 Task: Open a template Informal Letter by  Plum save the file as photograph.pdf Remove the following options from template: 'your brand'. Replace Hello Fan with ' Greetings' and change the date to 26 July, 2023. Replace body of the letter with  Thank you so much for your generous gift. Your thoughtfulness and support mean the world to me. I'm truly grateful for your kindness.; apply Font Style 'Arial' and font size  14 Add name: Olivia
Action: Mouse moved to (830, 100)
Screenshot: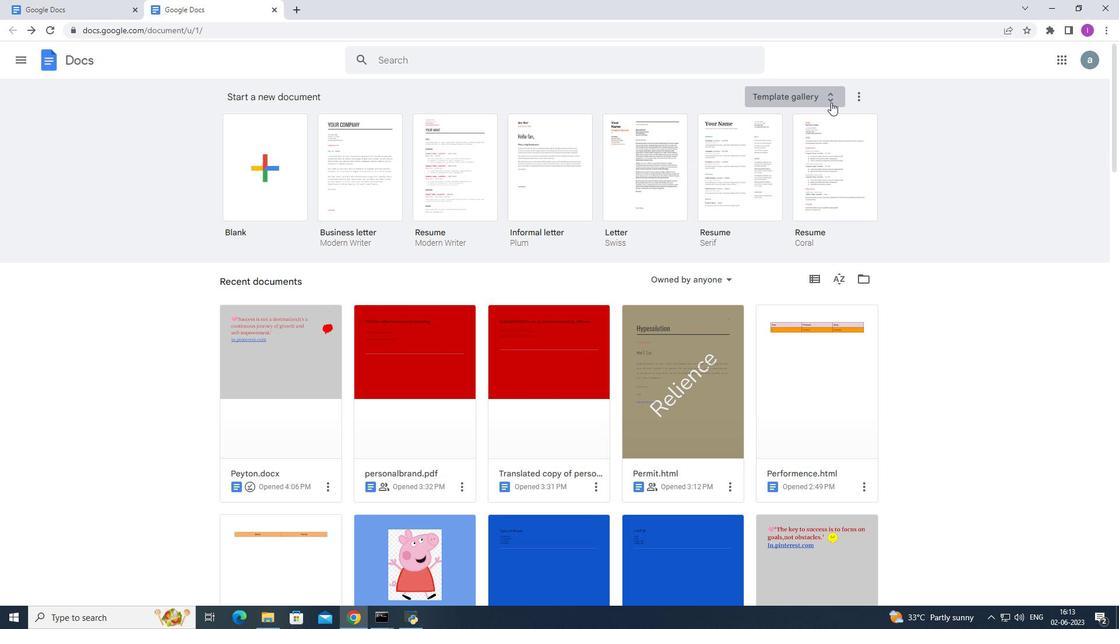 
Action: Mouse pressed left at (830, 100)
Screenshot: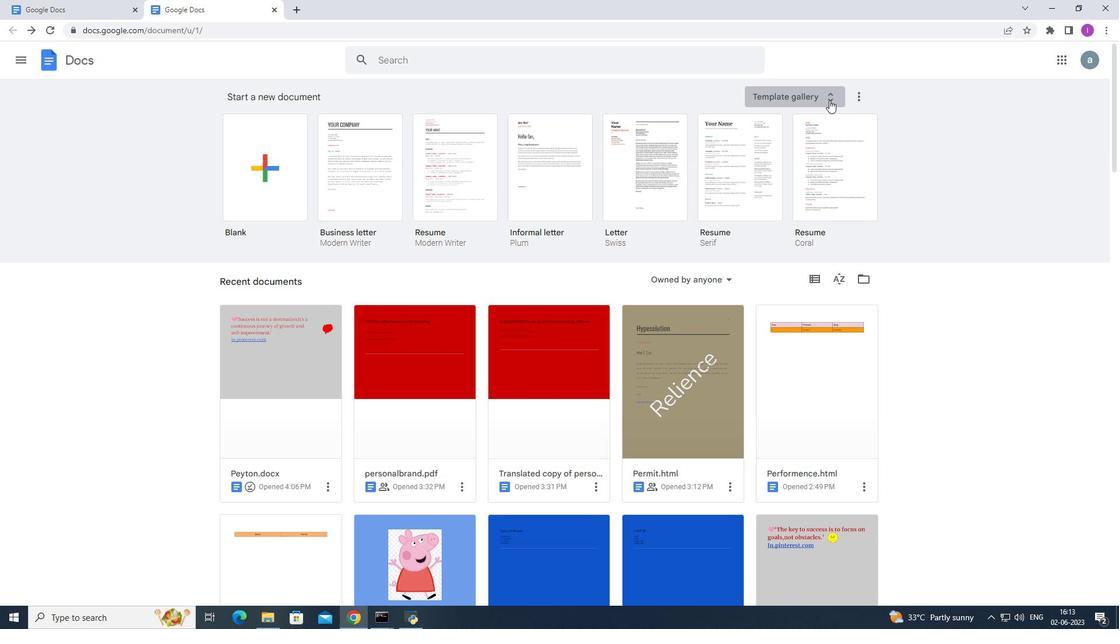 
Action: Mouse moved to (525, 240)
Screenshot: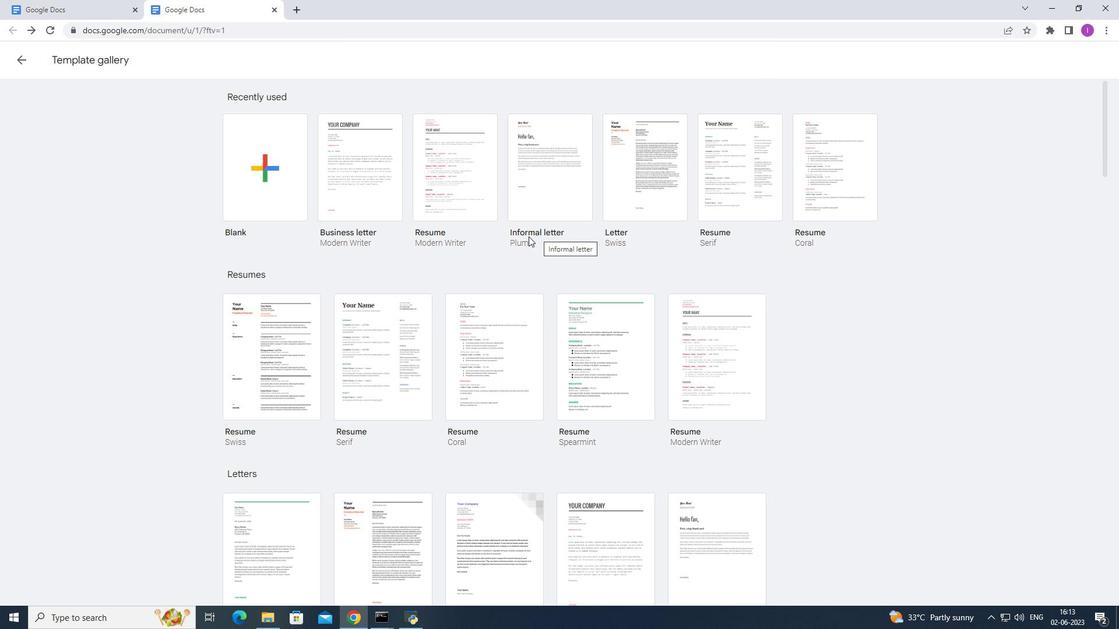 
Action: Mouse pressed left at (525, 240)
Screenshot: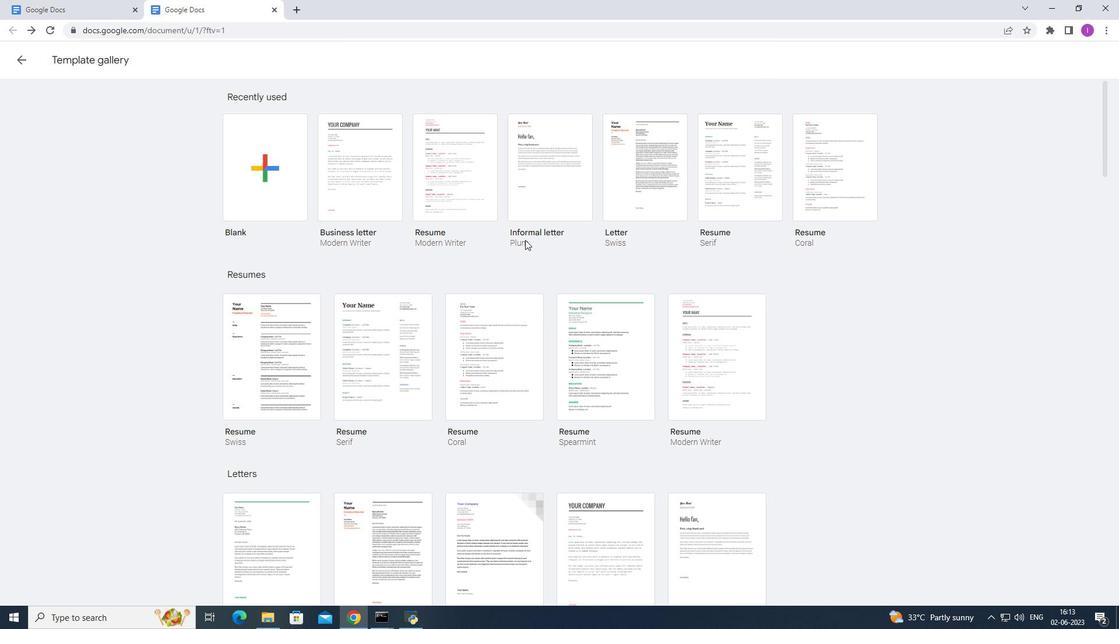 
Action: Mouse moved to (534, 210)
Screenshot: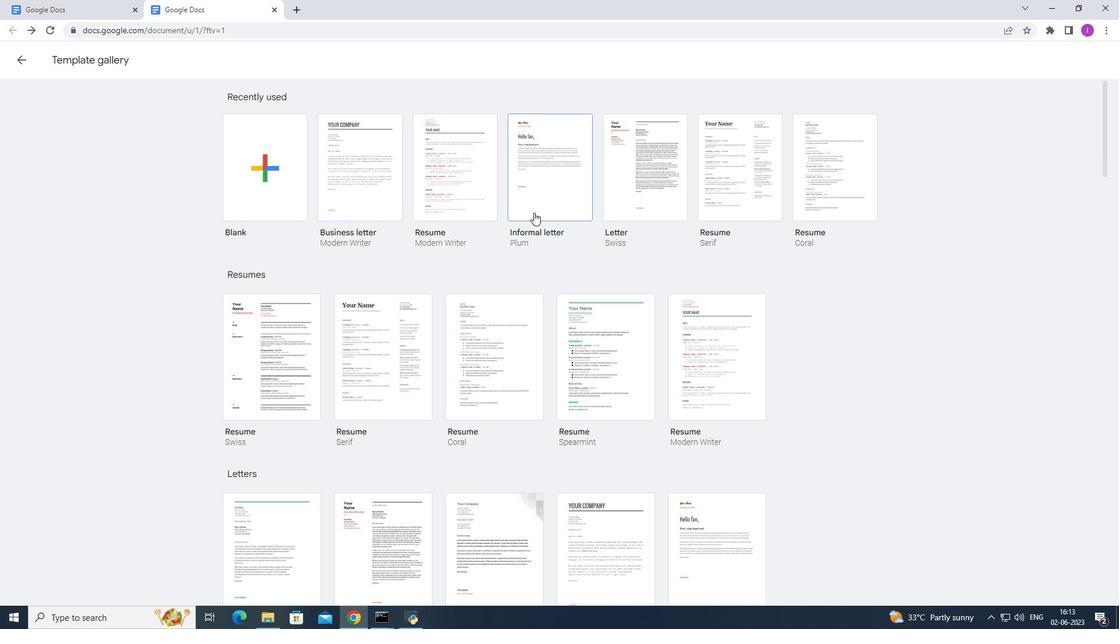 
Action: Mouse pressed left at (534, 210)
Screenshot: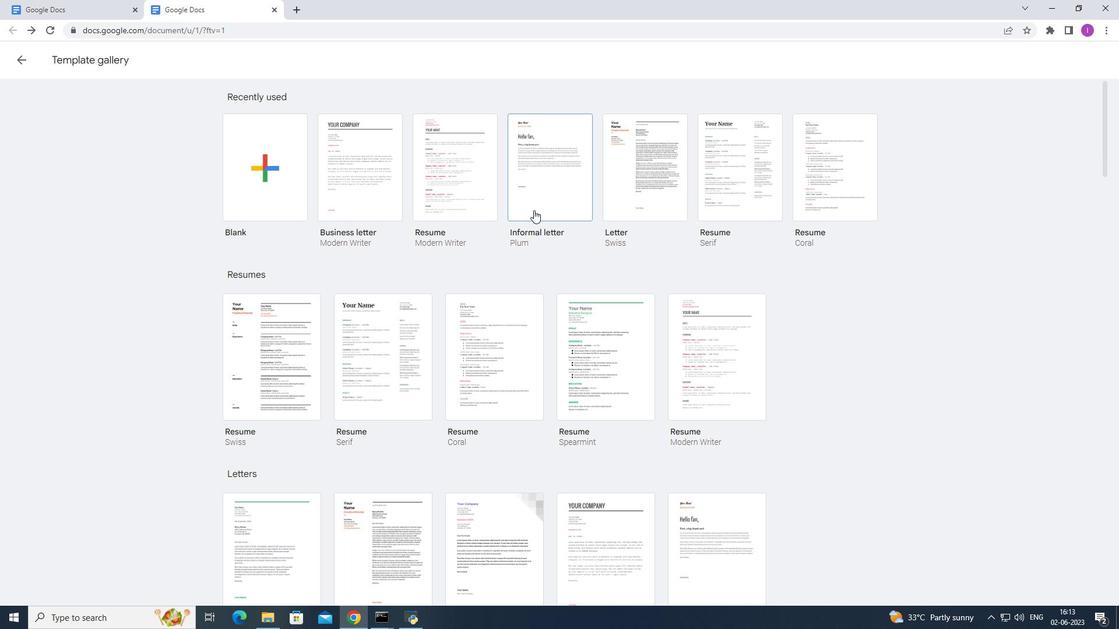 
Action: Mouse moved to (106, 54)
Screenshot: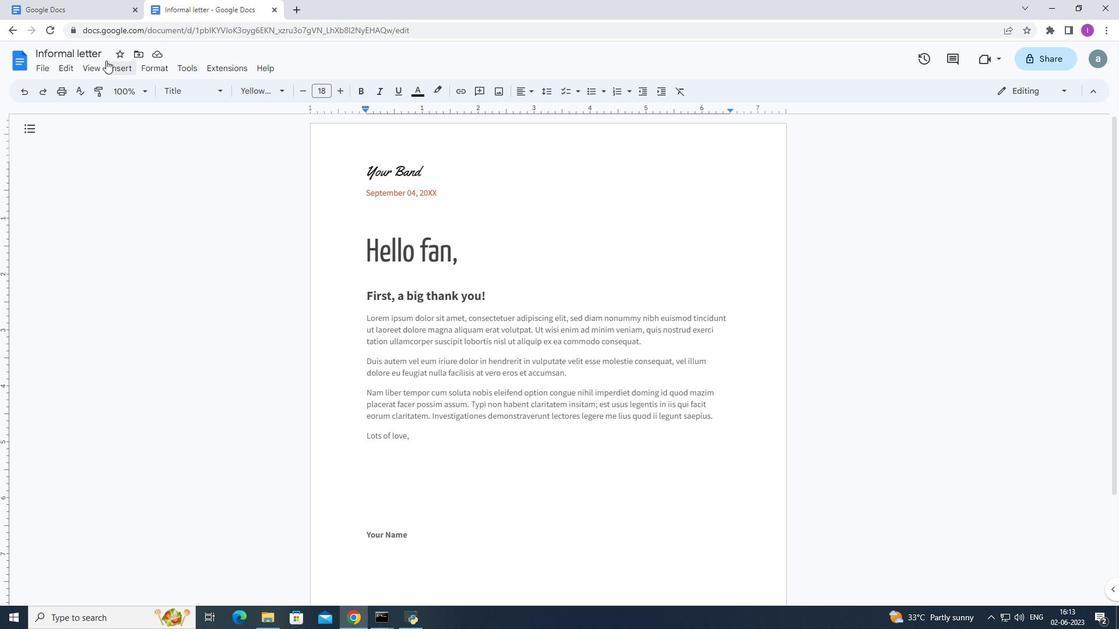 
Action: Mouse pressed left at (106, 54)
Screenshot: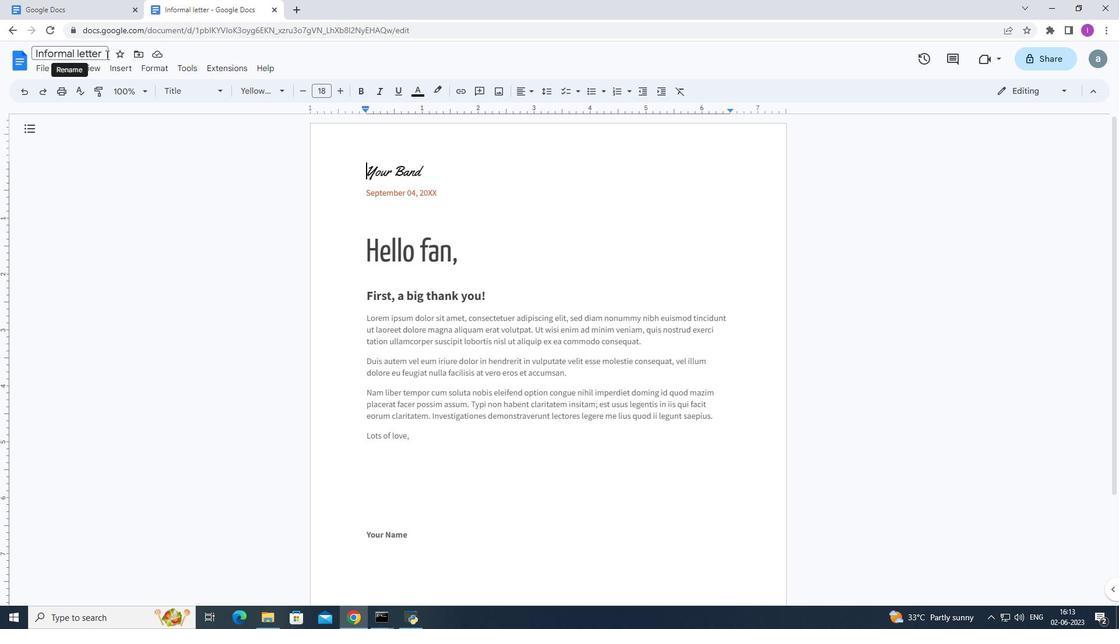
Action: Mouse moved to (100, 53)
Screenshot: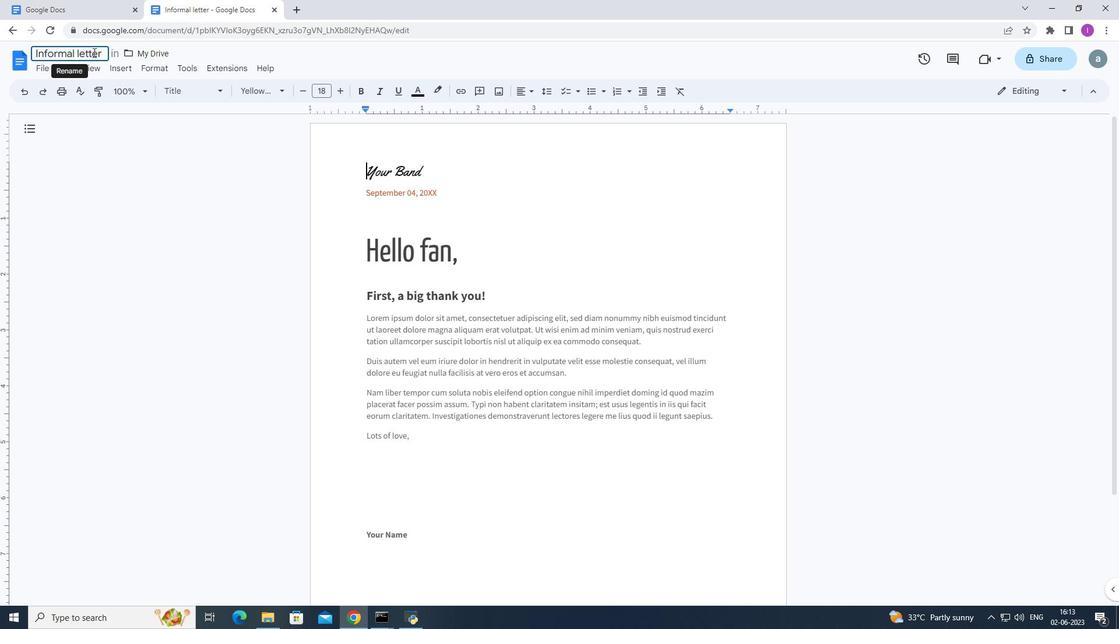 
Action: Mouse pressed left at (100, 53)
Screenshot: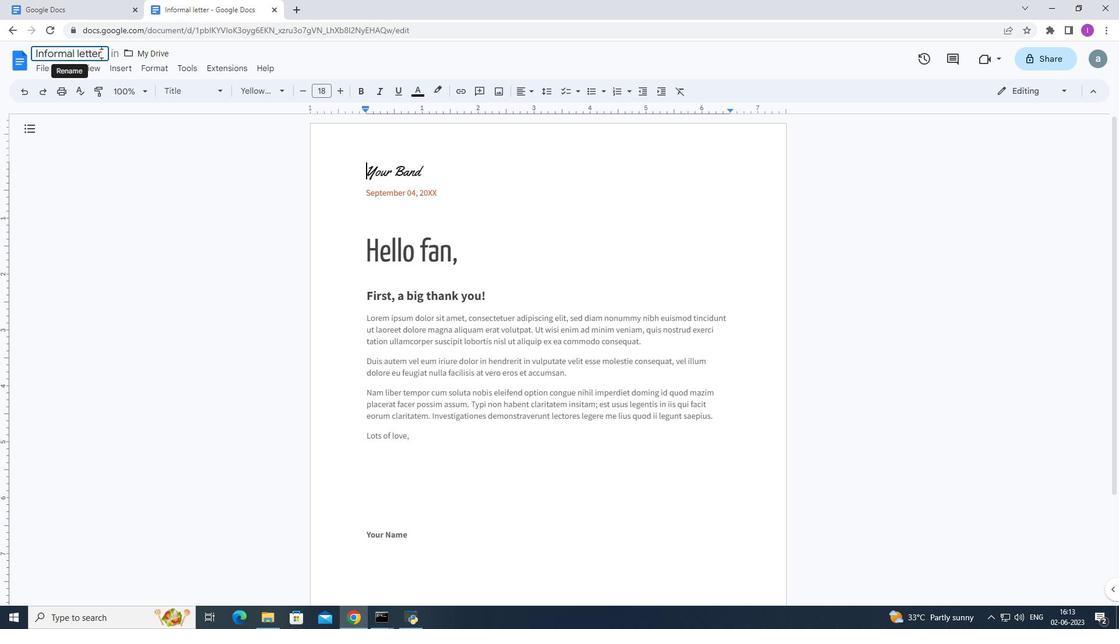 
Action: Mouse moved to (41, 55)
Screenshot: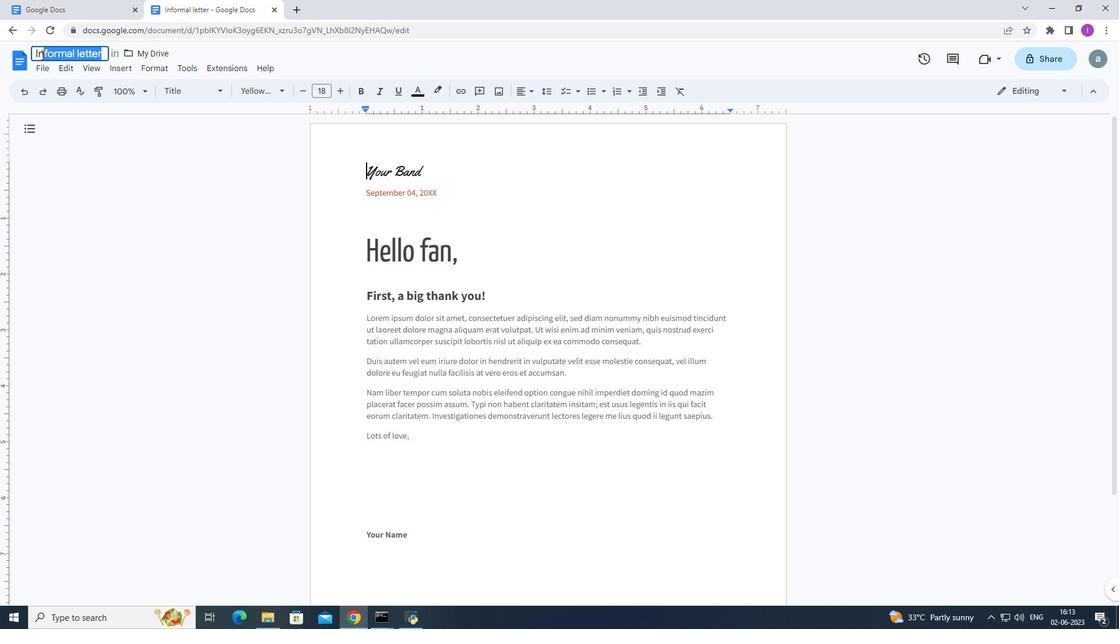 
Action: Mouse pressed left at (41, 55)
Screenshot: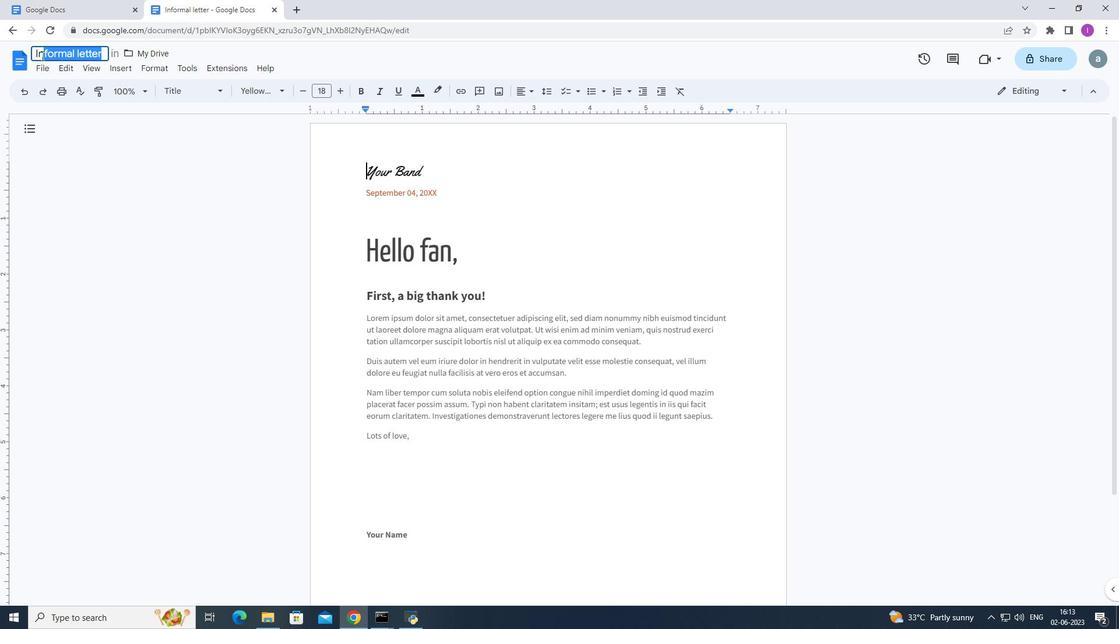
Action: Mouse moved to (34, 55)
Screenshot: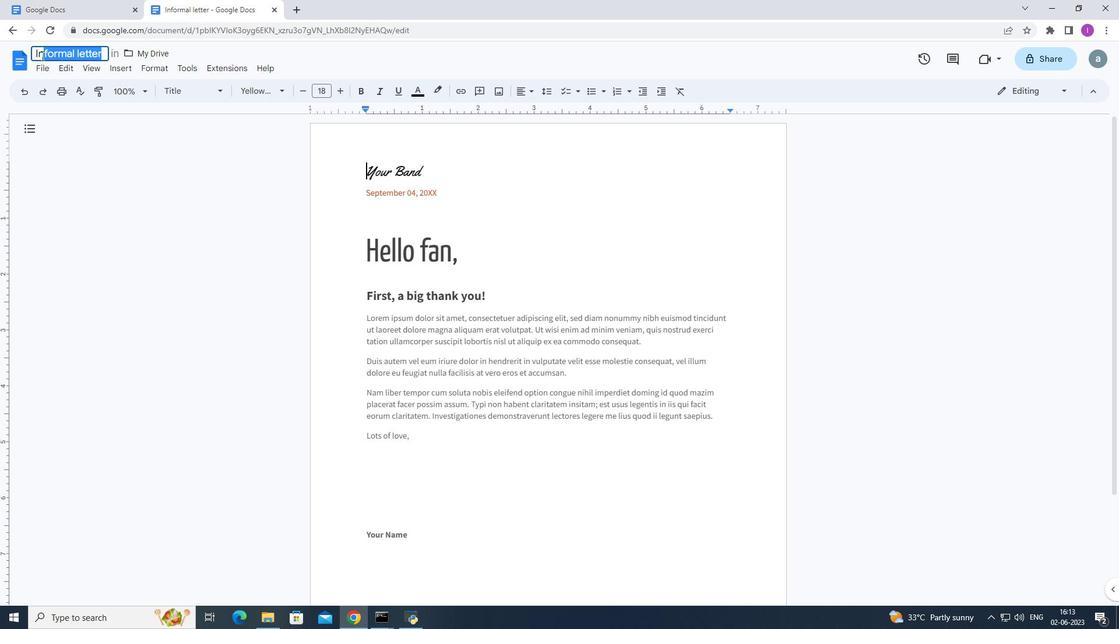 
Action: Mouse pressed left at (34, 55)
Screenshot: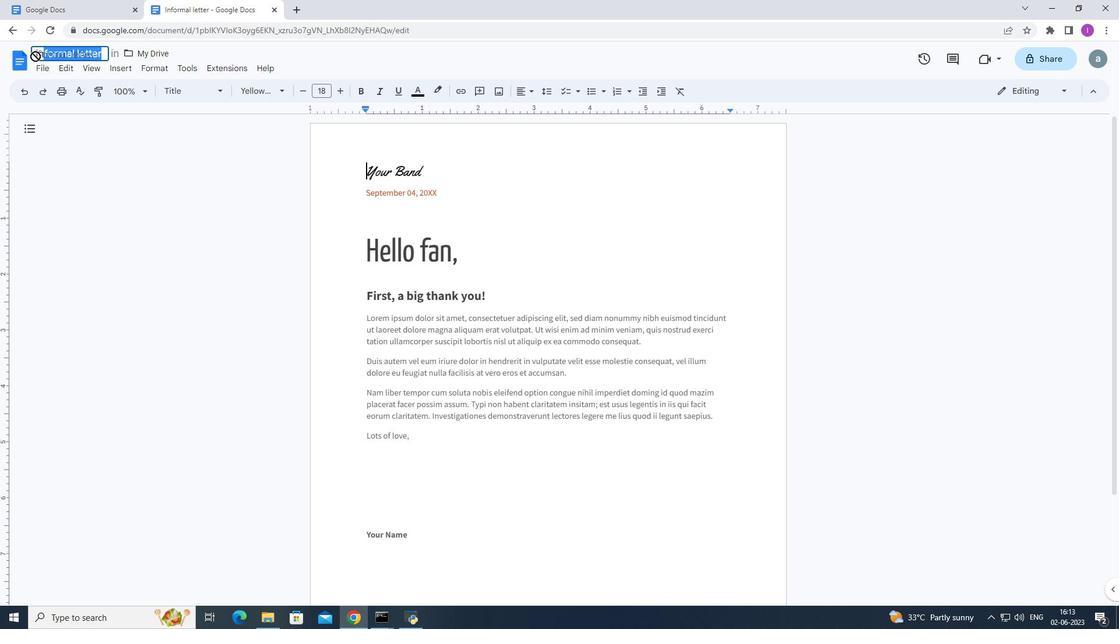 
Action: Mouse moved to (103, 54)
Screenshot: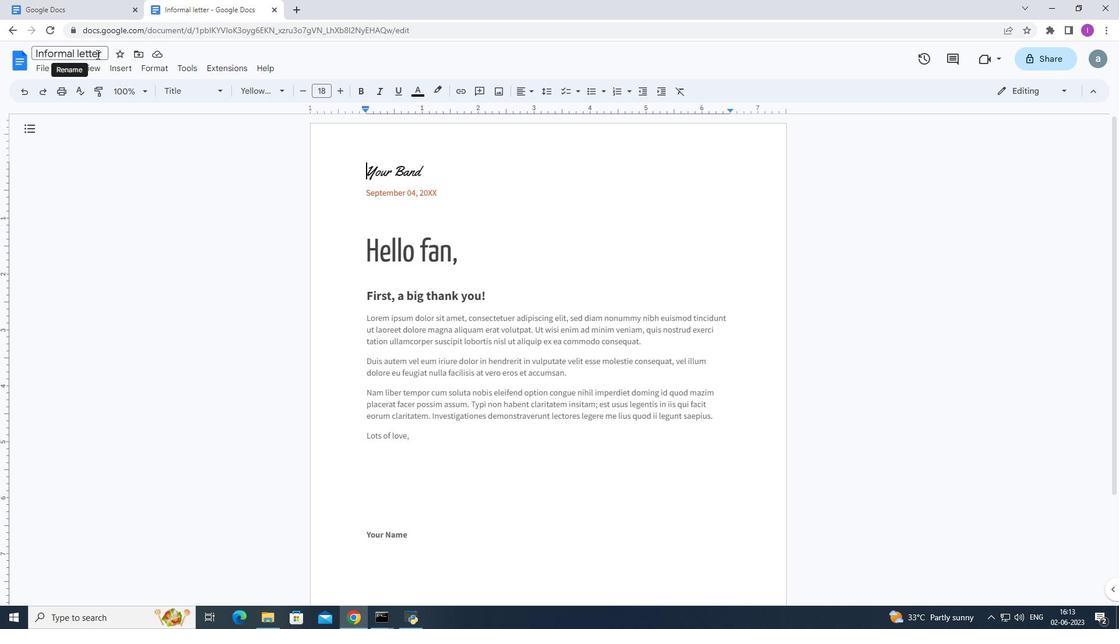 
Action: Mouse pressed left at (103, 54)
Screenshot: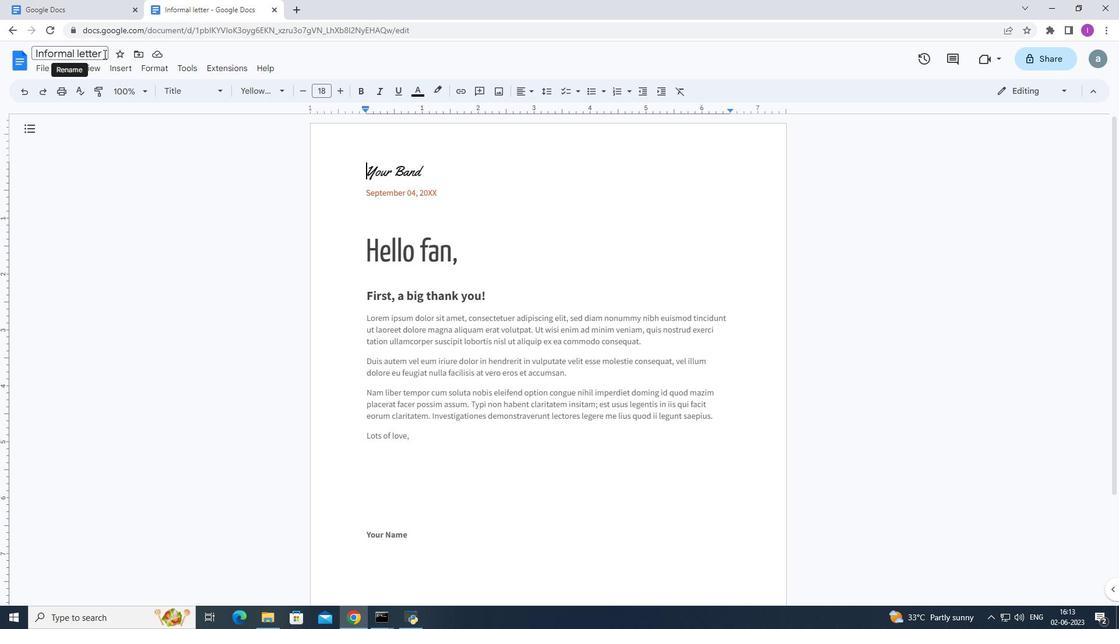 
Action: Mouse pressed left at (103, 54)
Screenshot: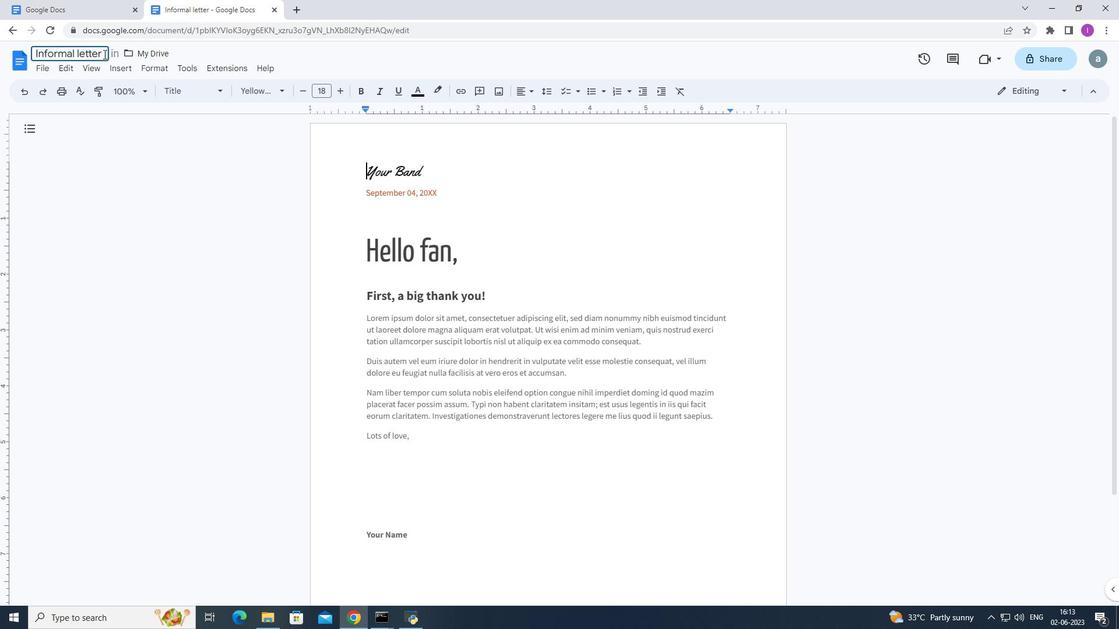 
Action: Mouse moved to (242, 70)
Screenshot: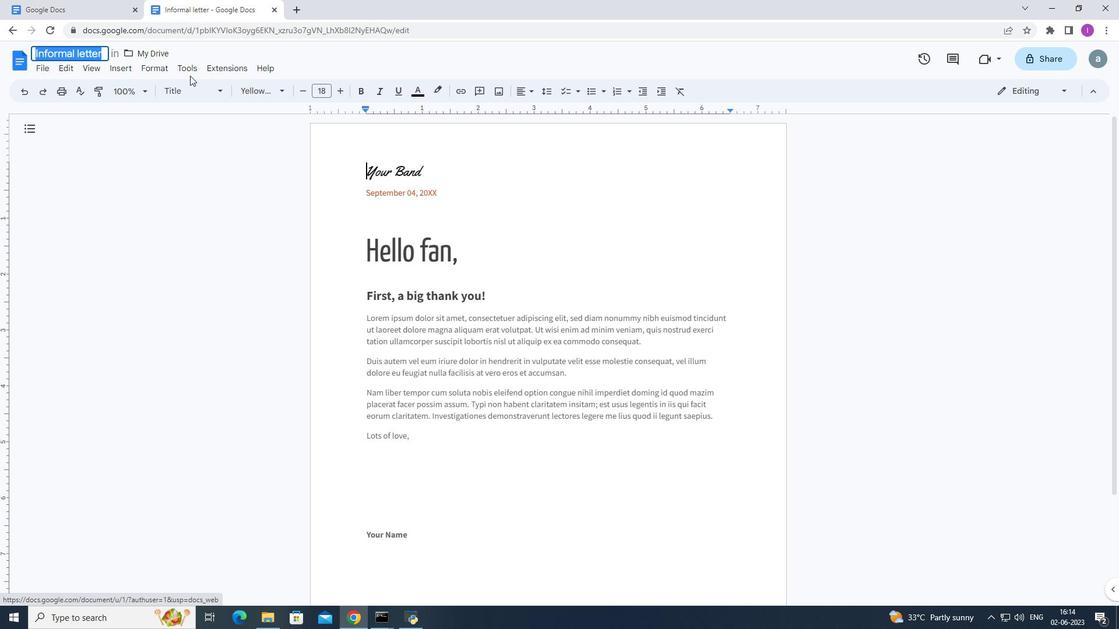 
Action: Key pressed <Key.shift><Key.shift><Key.shift><Key.shift><Key.shift>Photograph.pdf
Screenshot: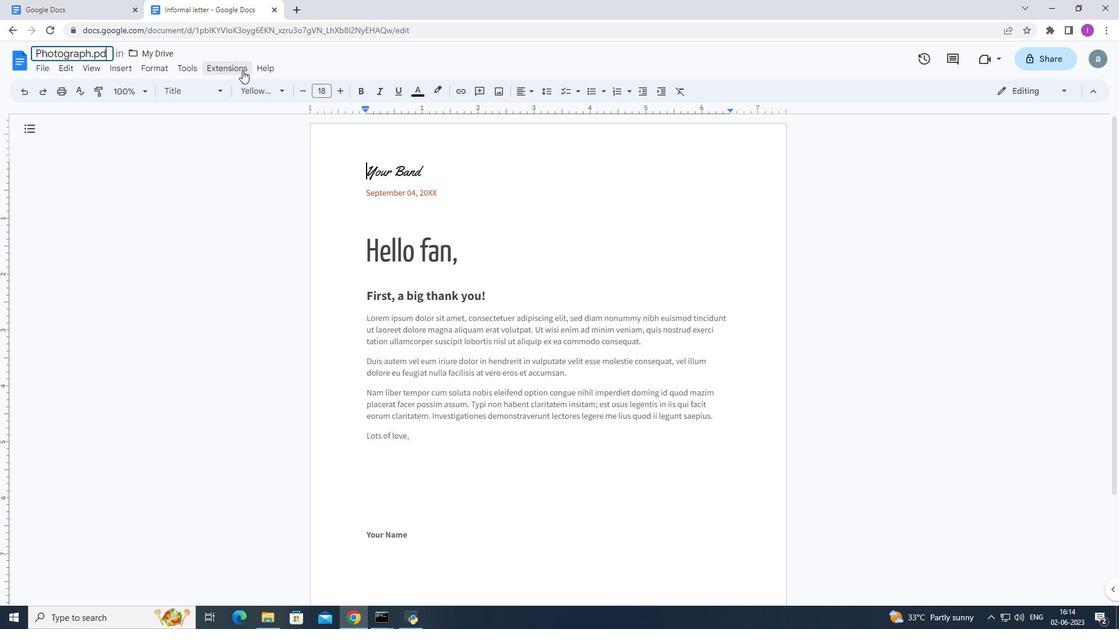 
Action: Mouse moved to (169, 251)
Screenshot: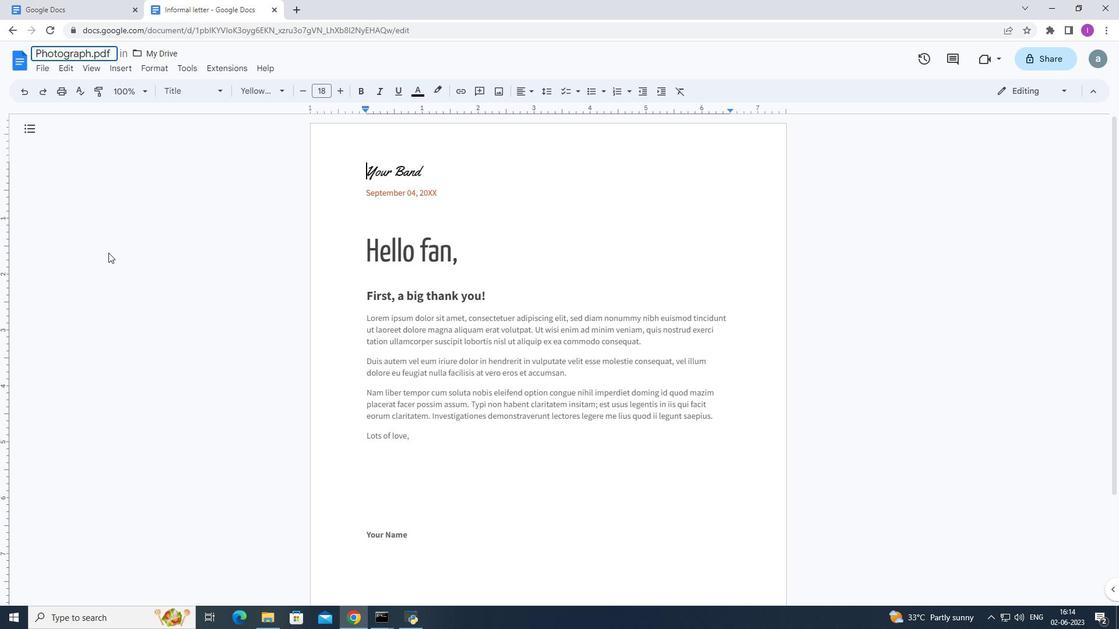 
Action: Mouse pressed left at (169, 251)
Screenshot: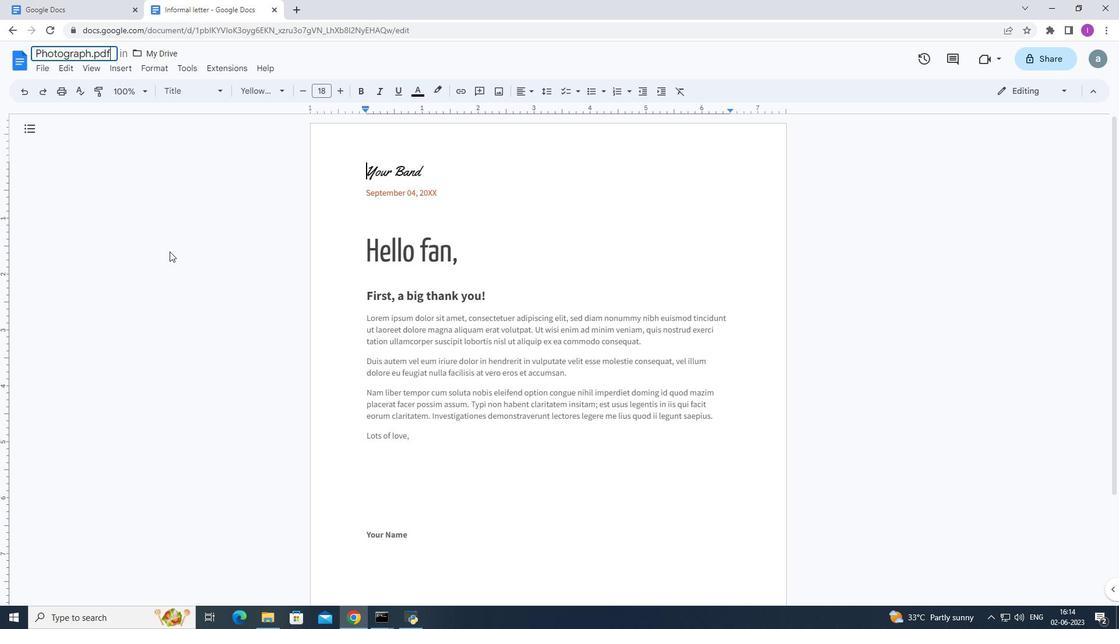 
Action: Mouse moved to (440, 175)
Screenshot: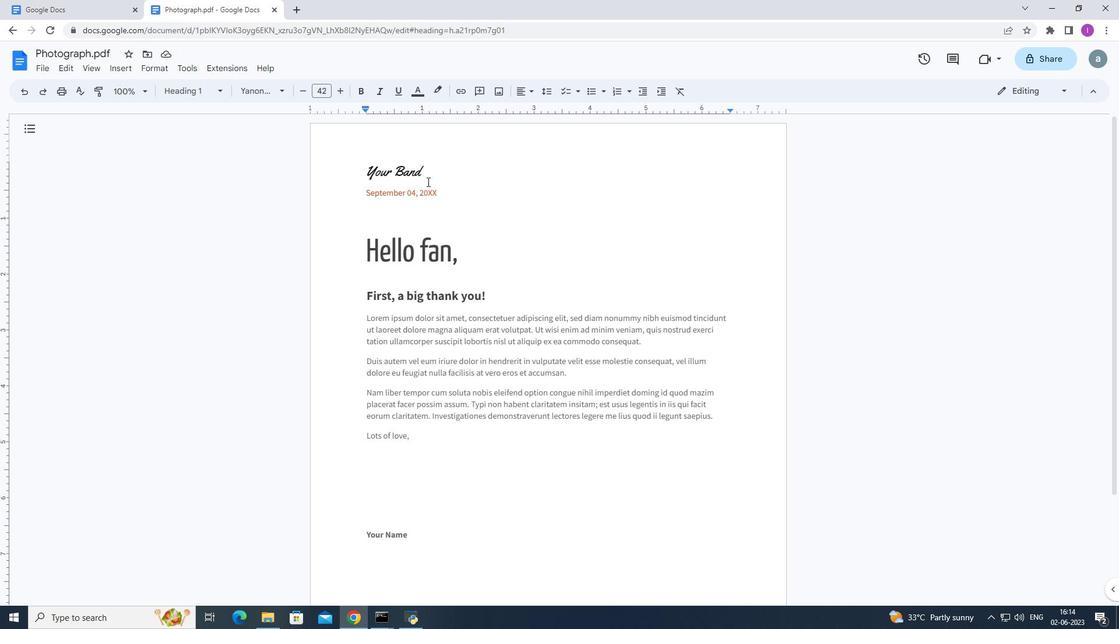 
Action: Mouse pressed left at (440, 175)
Screenshot: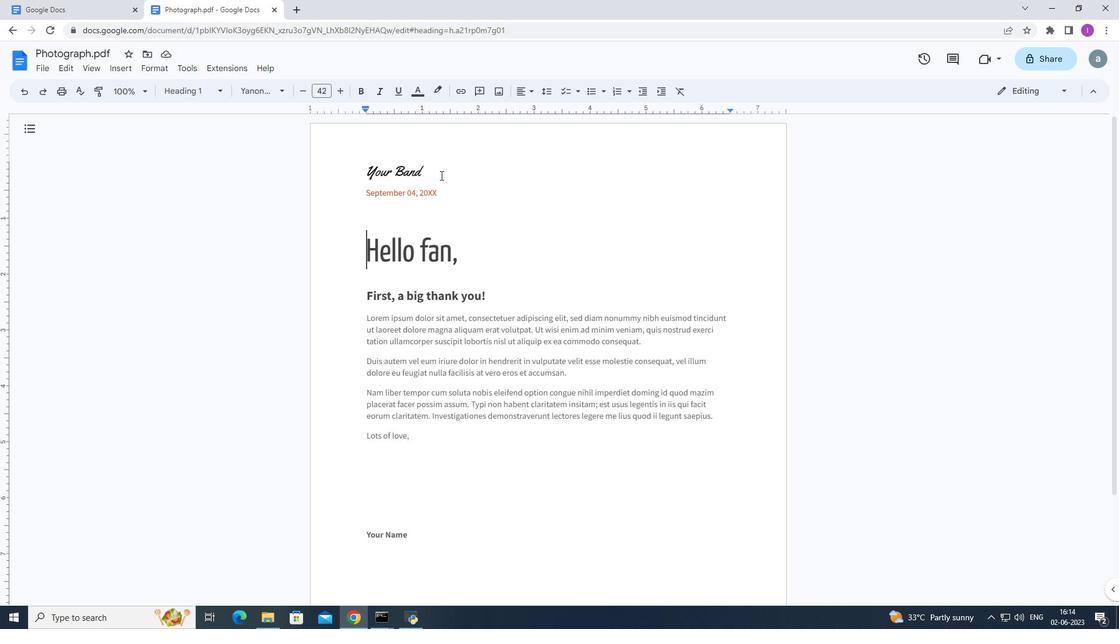 
Action: Mouse moved to (359, 179)
Screenshot: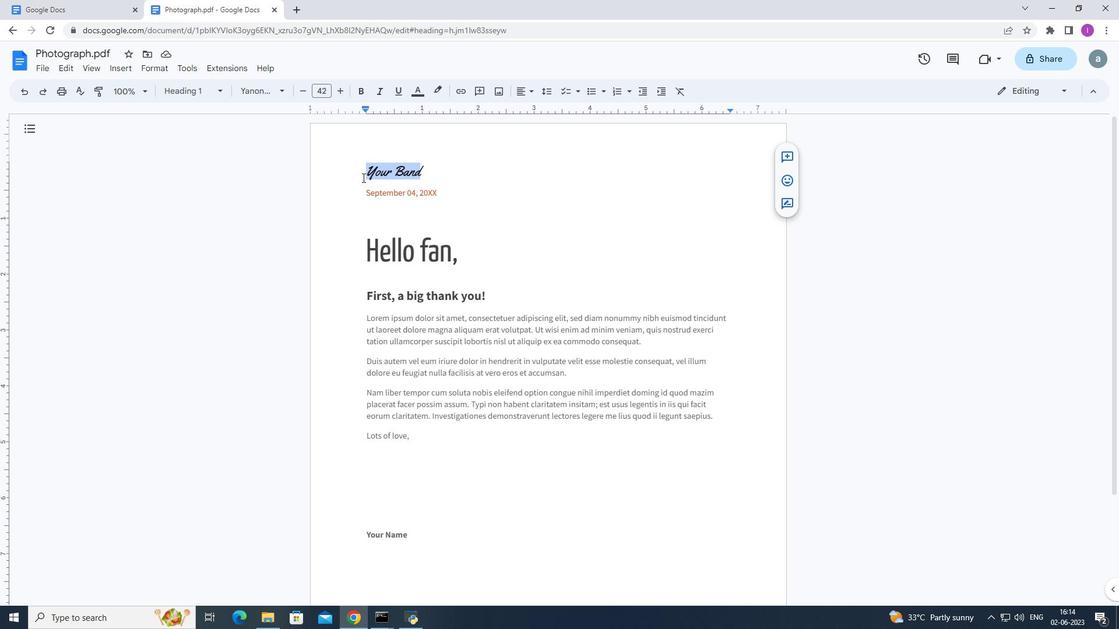 
Action: Key pressed <Key.enter>
Screenshot: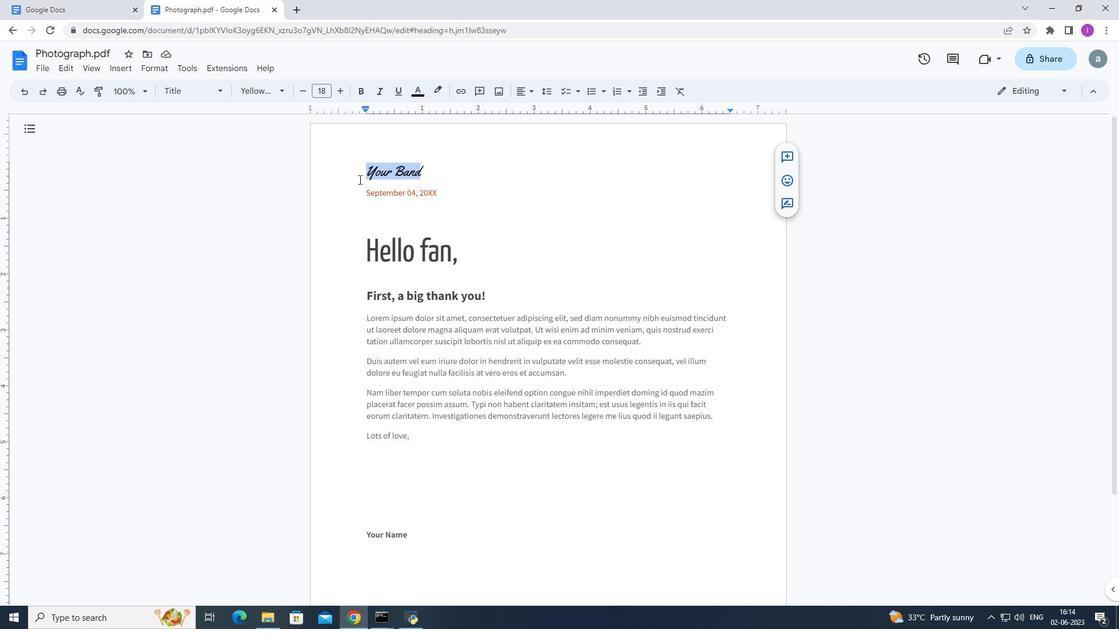 
Action: Mouse moved to (457, 216)
Screenshot: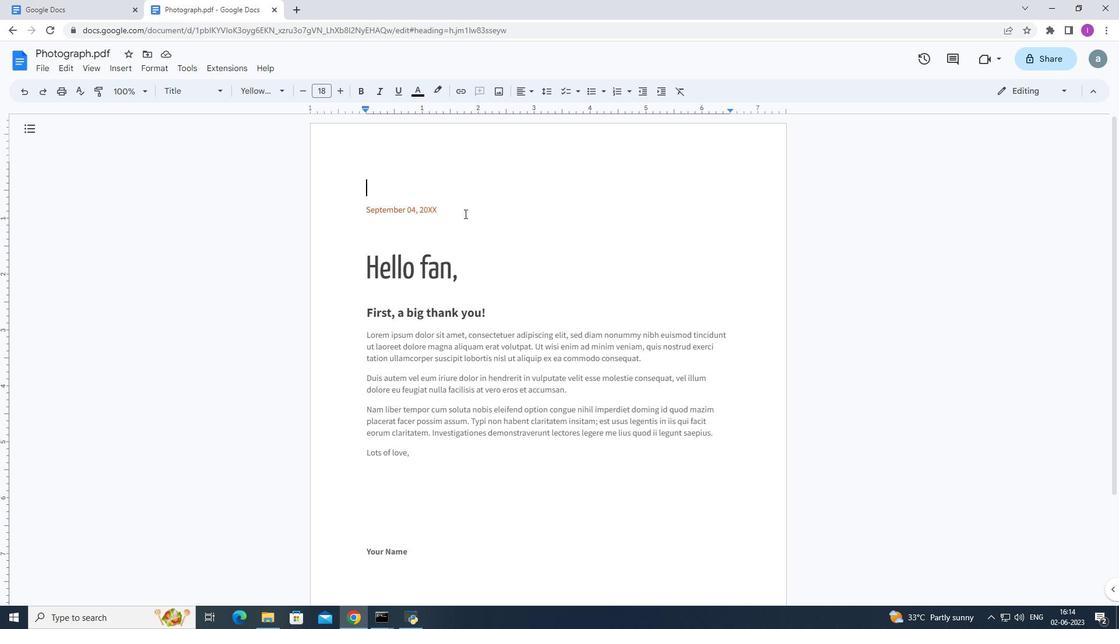 
Action: Mouse pressed left at (457, 216)
Screenshot: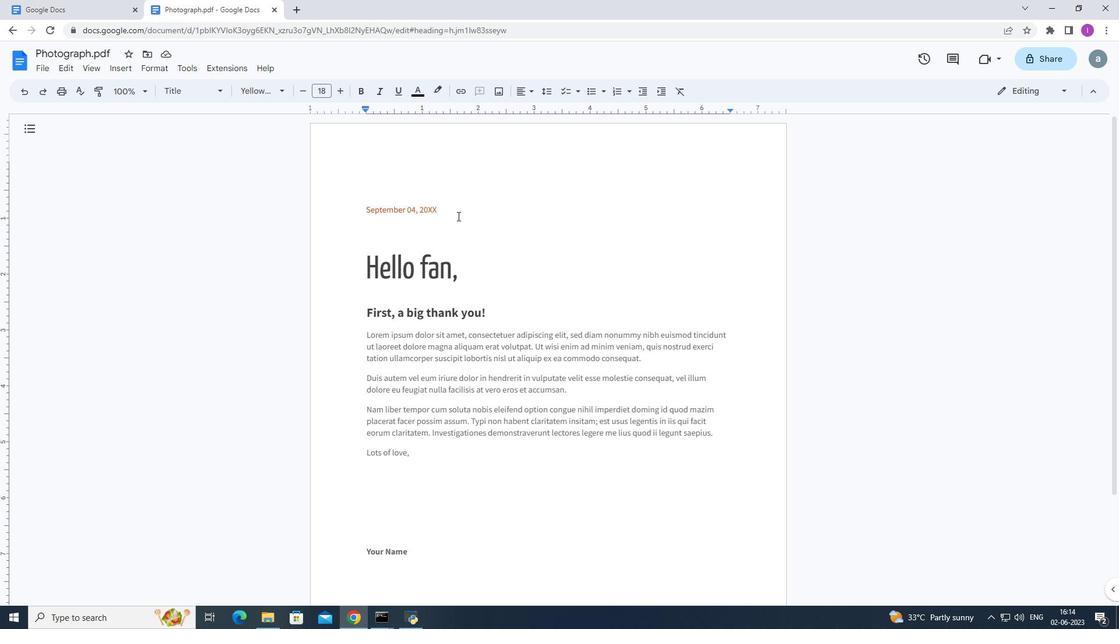 
Action: Mouse moved to (481, 183)
Screenshot: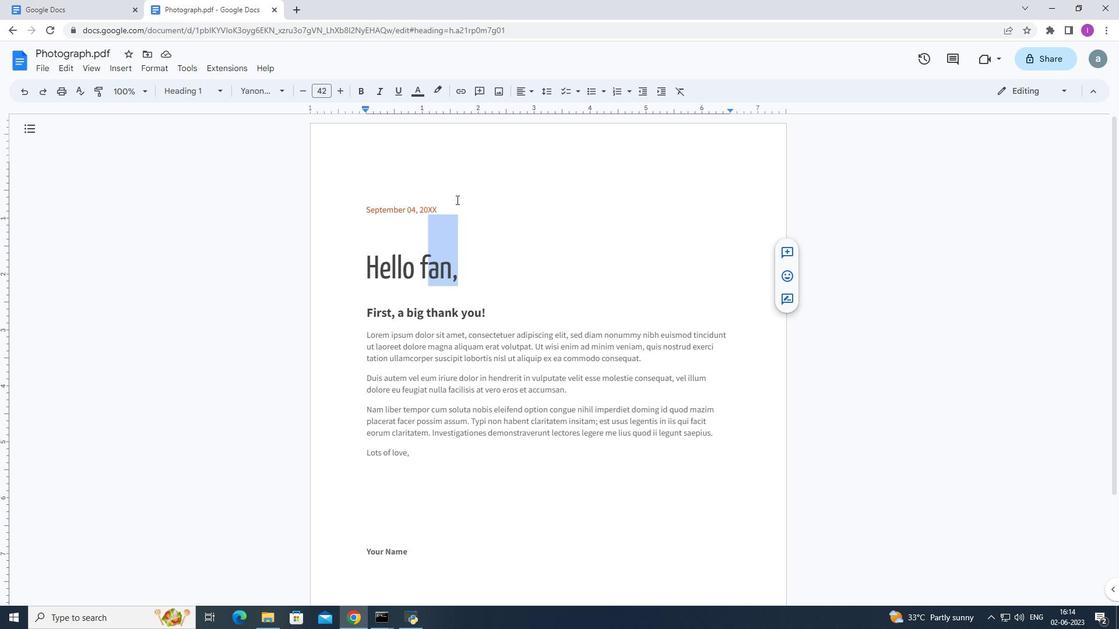 
Action: Mouse pressed left at (481, 183)
Screenshot: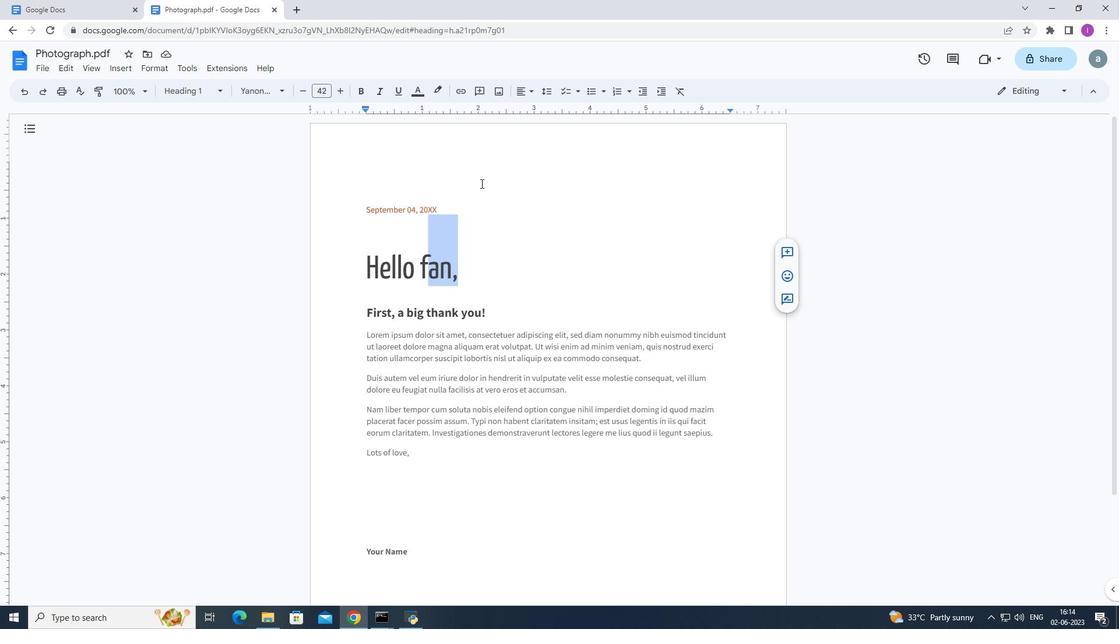 
Action: Mouse moved to (438, 210)
Screenshot: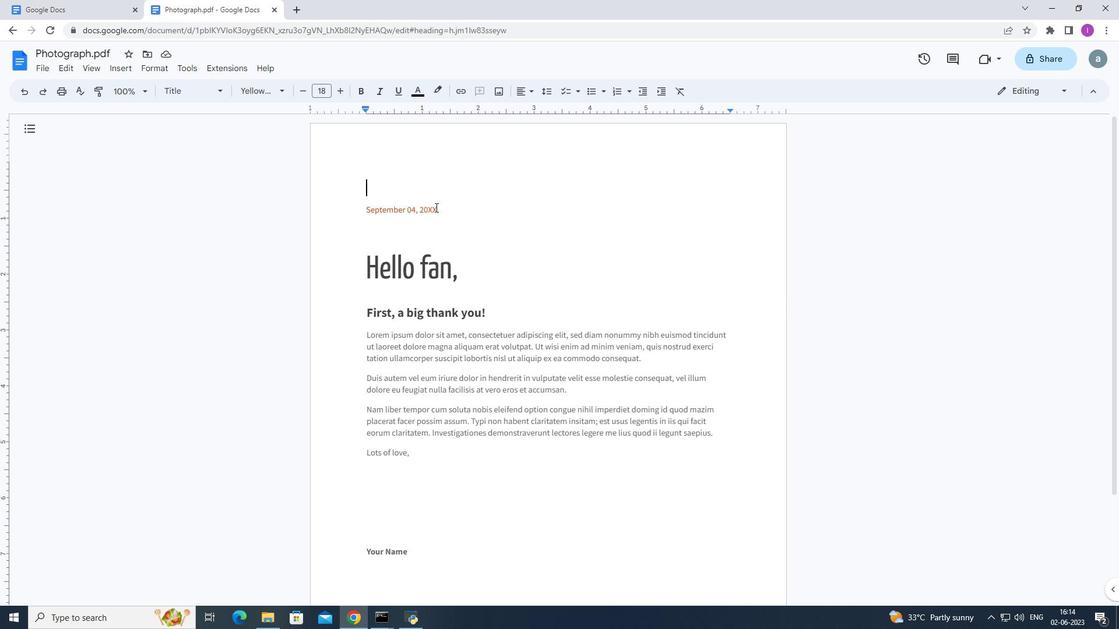 
Action: Mouse pressed left at (438, 210)
Screenshot: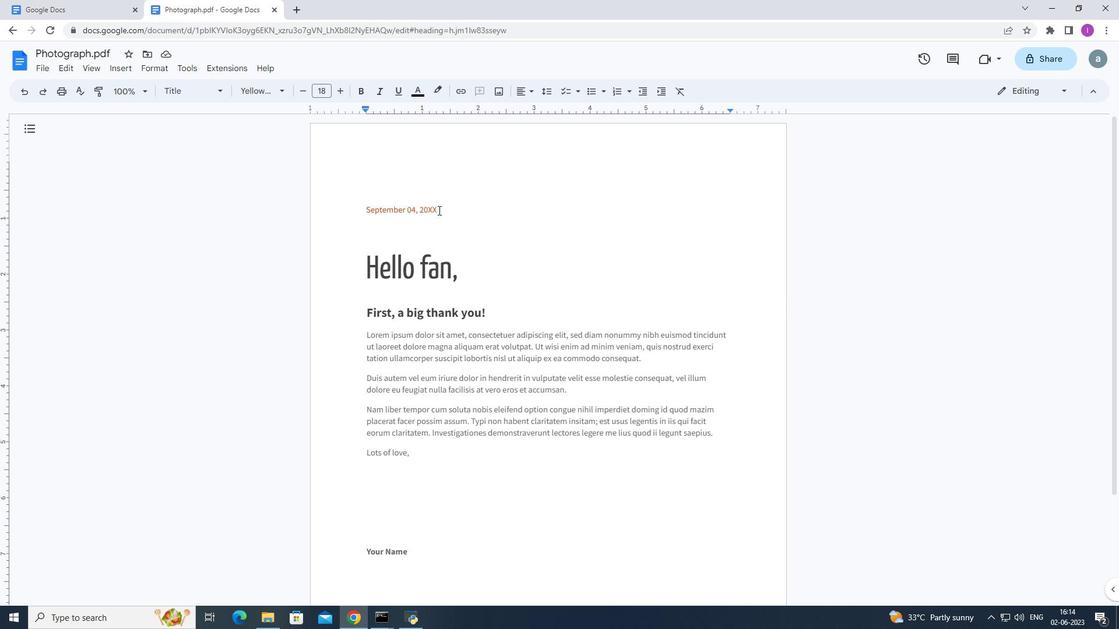 
Action: Mouse moved to (548, 170)
Screenshot: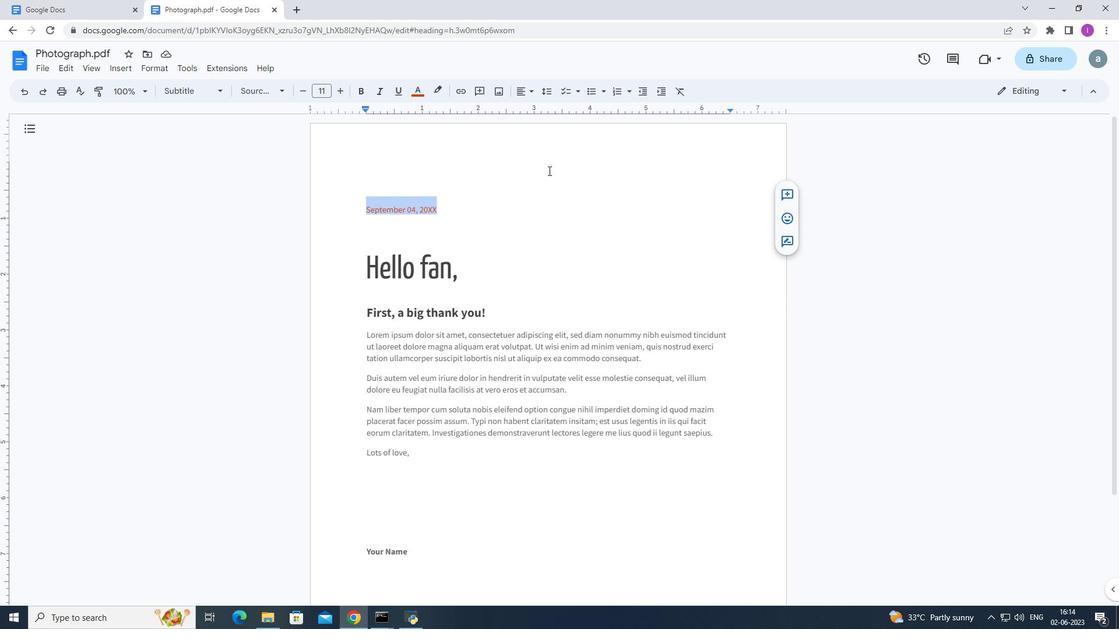 
Action: Key pressed <Key.shift>@<Key.backspace>26<Key.space><Key.shift><Key.shift><Key.shift><Key.shift><Key.shift><Key.shift><Key.shift><Key.shift><Key.shift><Key.shift><Key.shift><Key.shift><Key.shift><Key.shift><Key.shift>July,<Key.space>2023
Screenshot: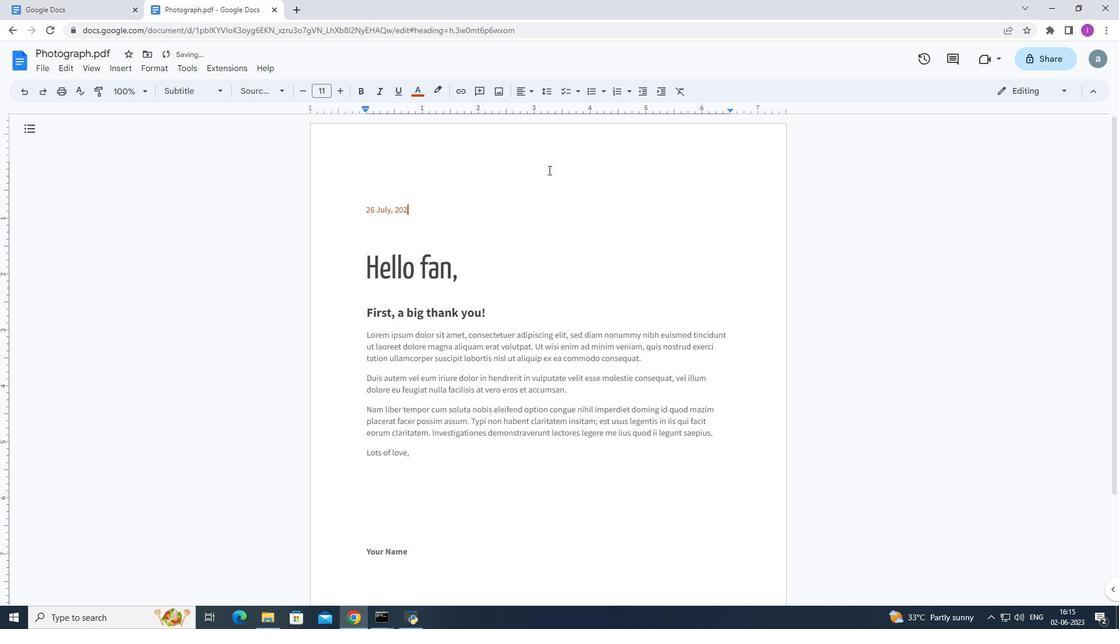 
Action: Mouse moved to (453, 272)
Screenshot: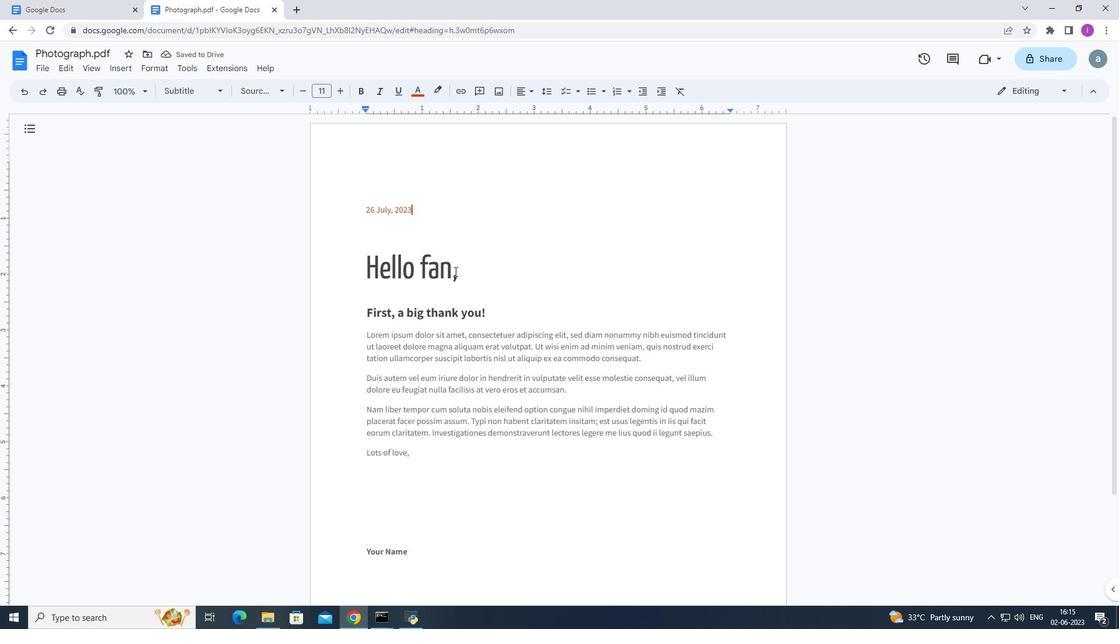
Action: Mouse pressed left at (453, 272)
Screenshot: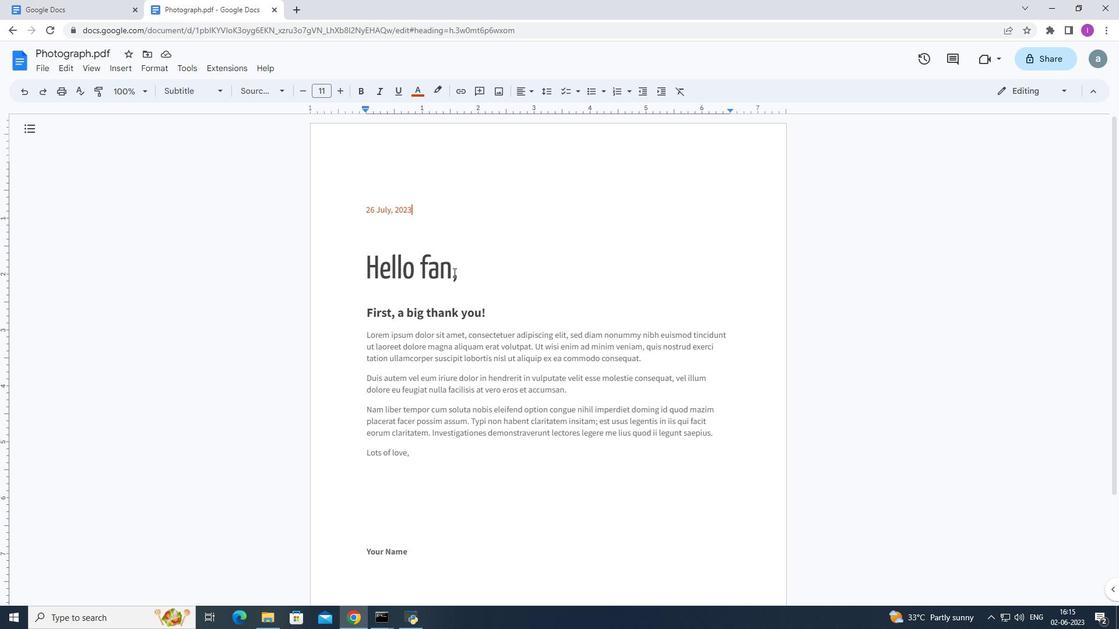 
Action: Mouse moved to (422, 277)
Screenshot: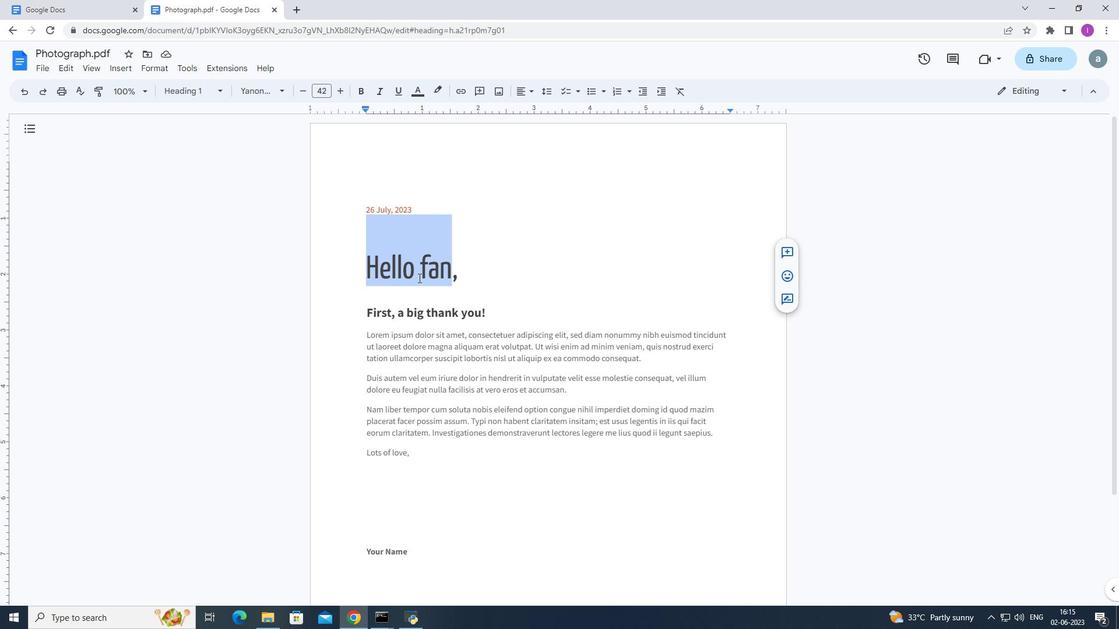 
Action: Key pressed <Key.shift>gree
Screenshot: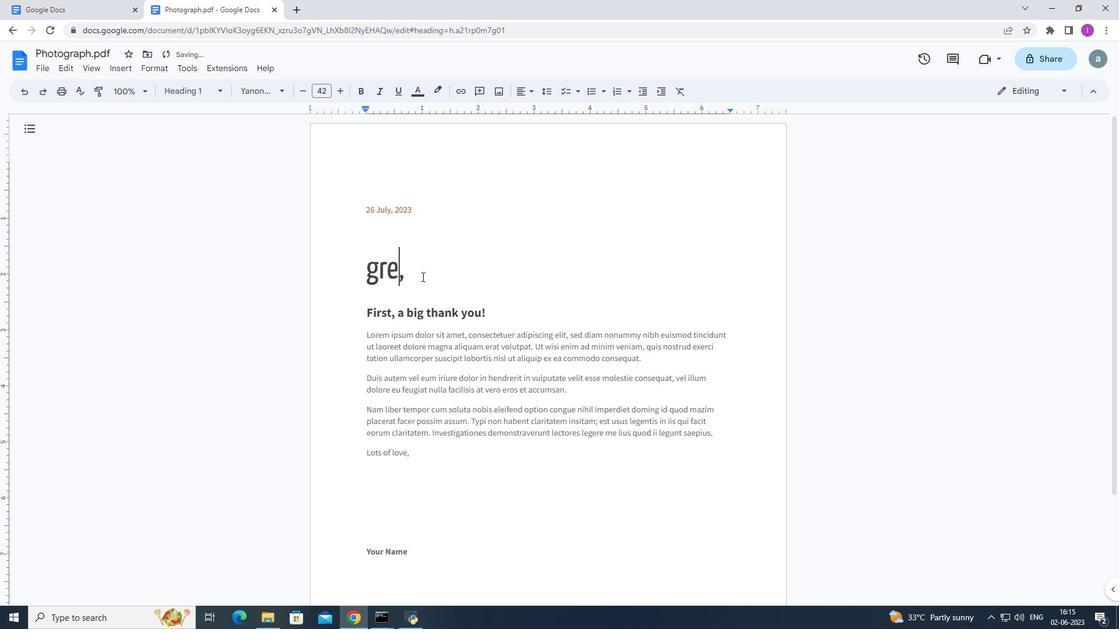 
Action: Mouse moved to (376, 274)
Screenshot: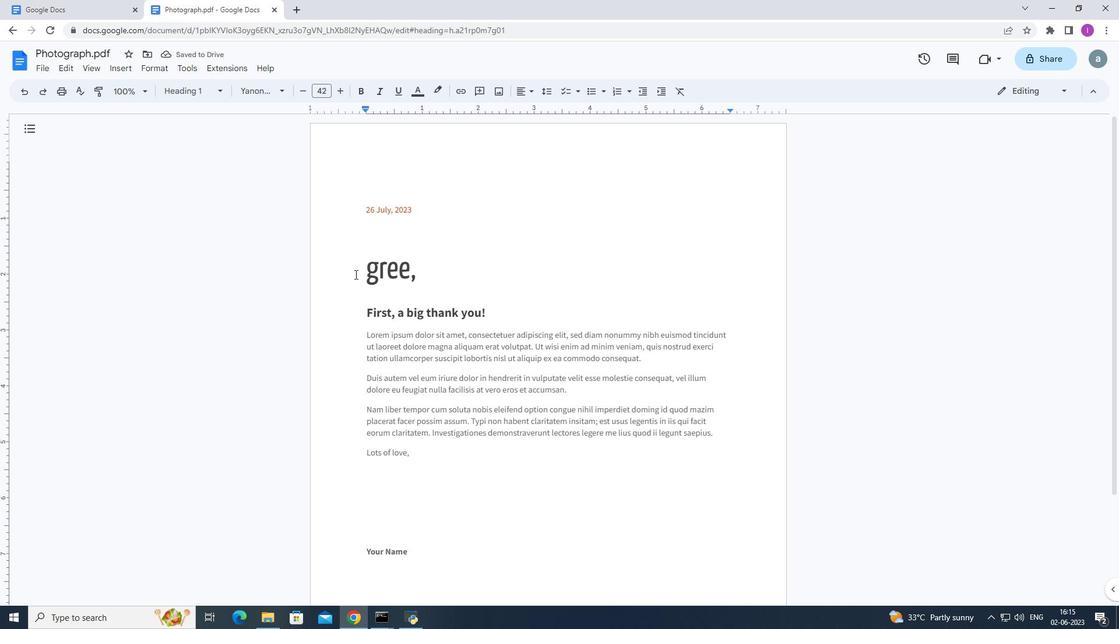 
Action: Mouse pressed left at (376, 274)
Screenshot: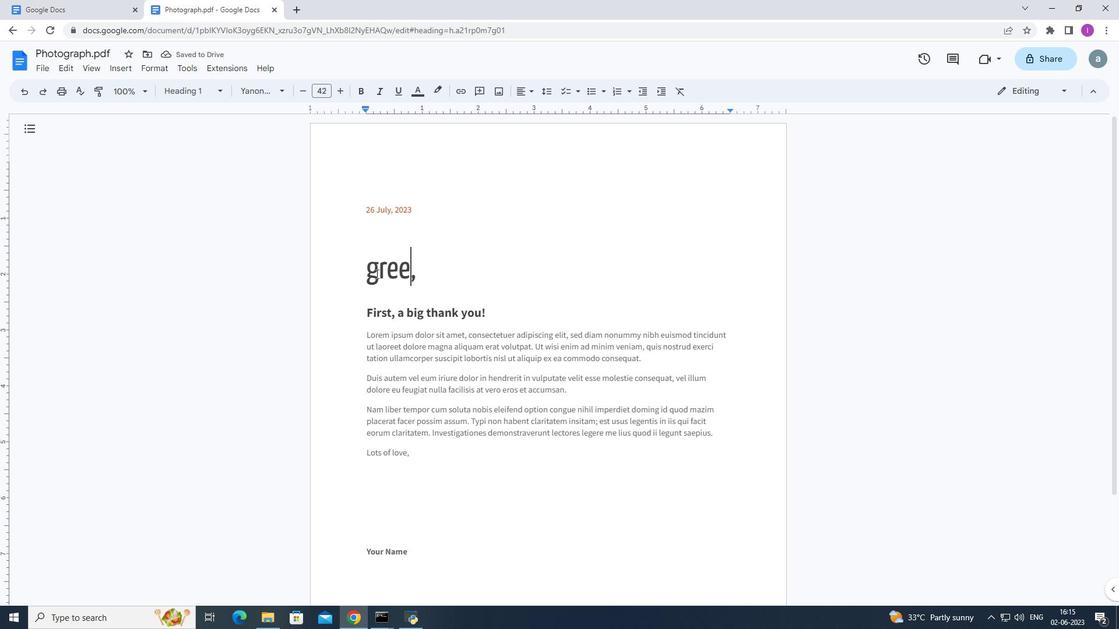 
Action: Key pressed <Key.backspace><Key.shift><Key.shift><Key.shift><Key.shift><Key.shift><Key.shift><Key.shift>G
Screenshot: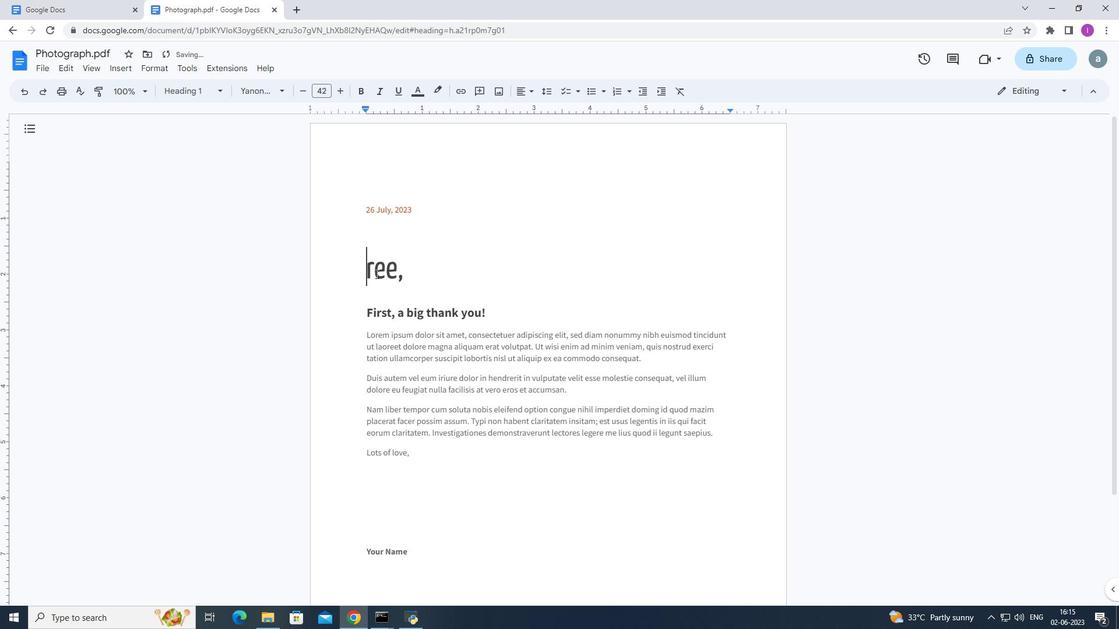 
Action: Mouse moved to (415, 265)
Screenshot: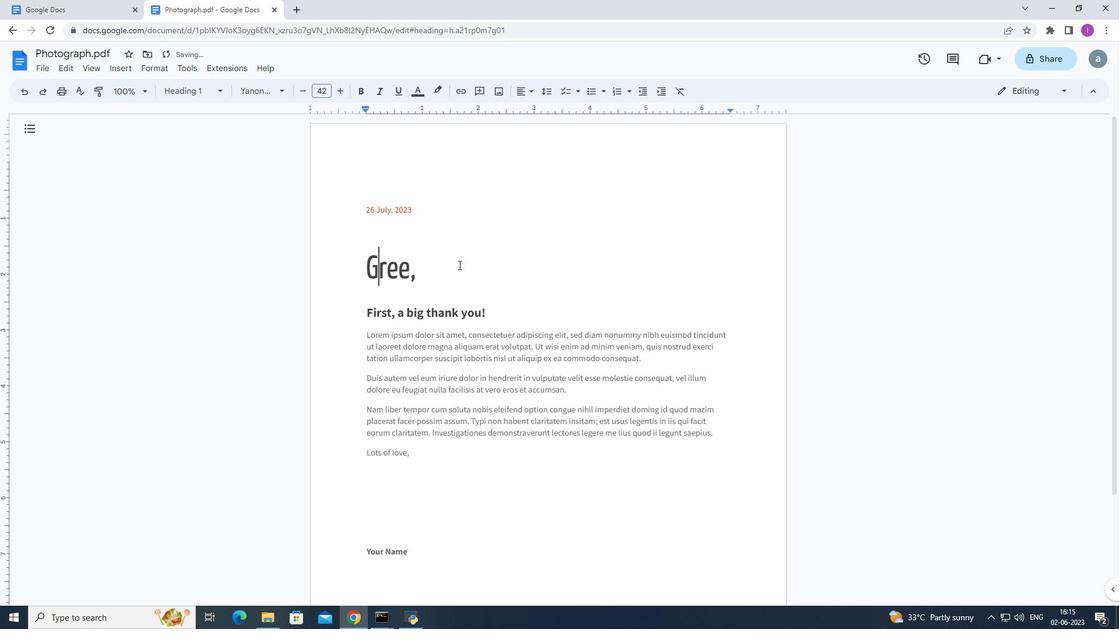 
Action: Mouse pressed left at (415, 265)
Screenshot: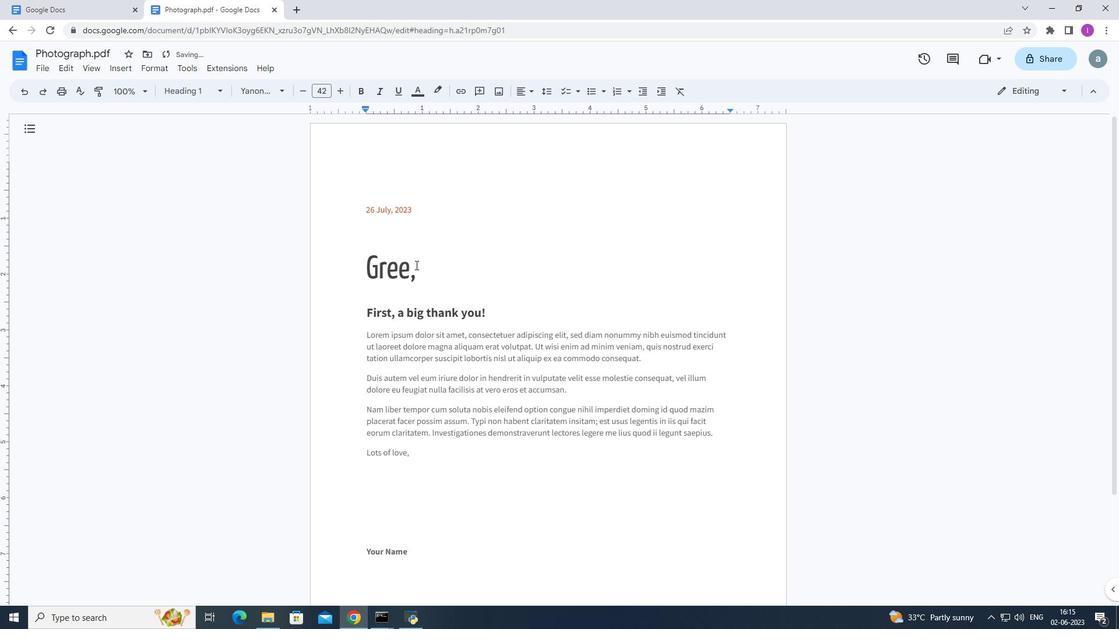 
Action: Mouse moved to (411, 270)
Screenshot: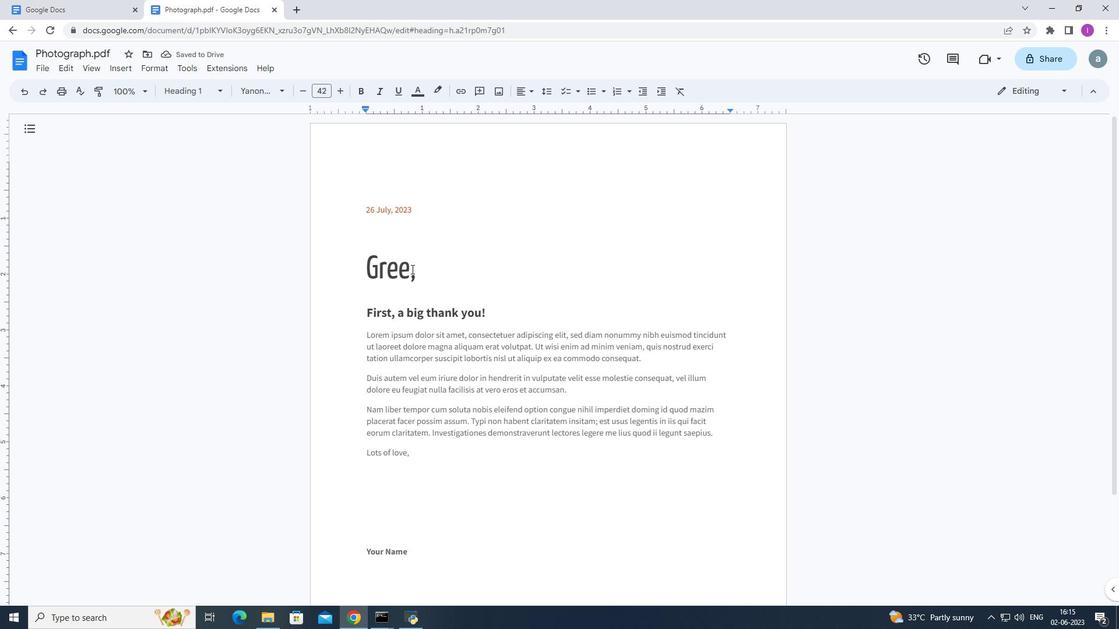 
Action: Mouse pressed left at (411, 270)
Screenshot: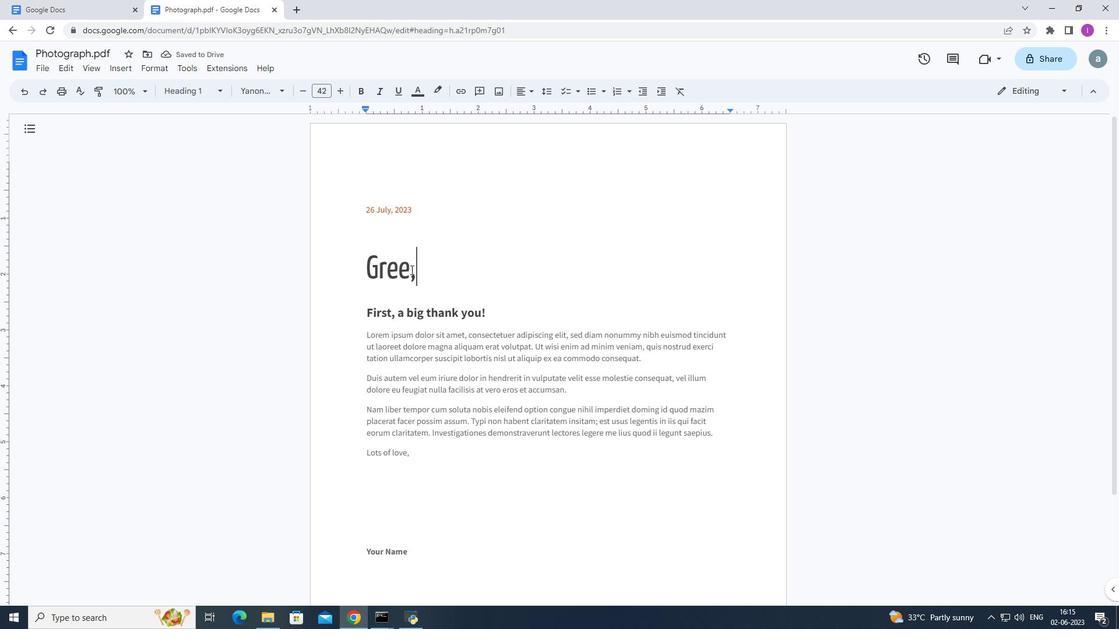 
Action: Key pressed tings
Screenshot: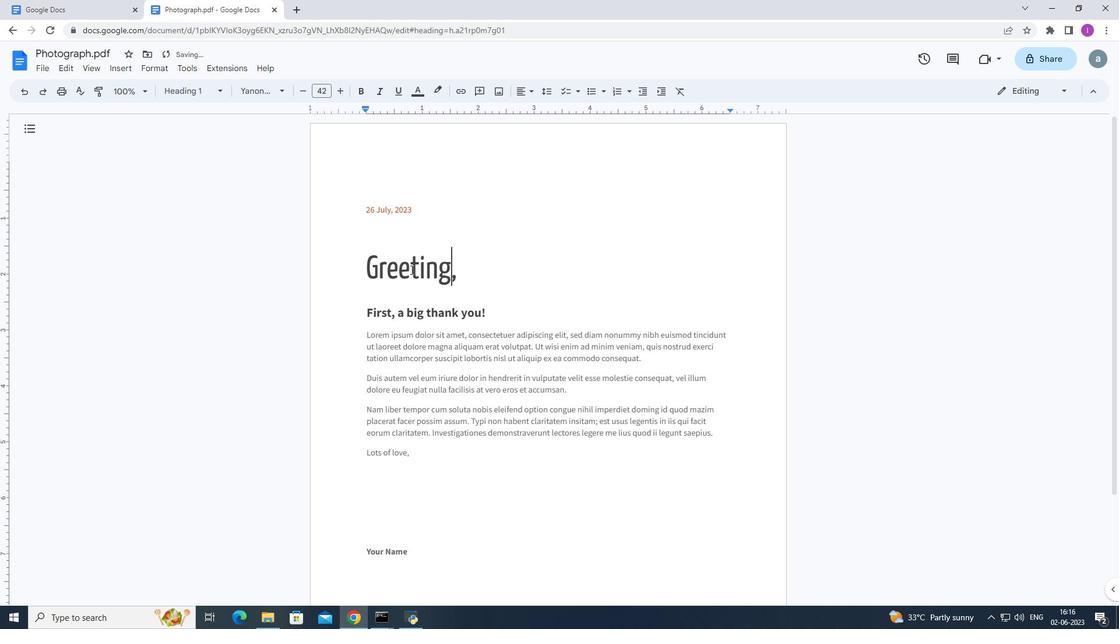 
Action: Mouse moved to (361, 312)
Screenshot: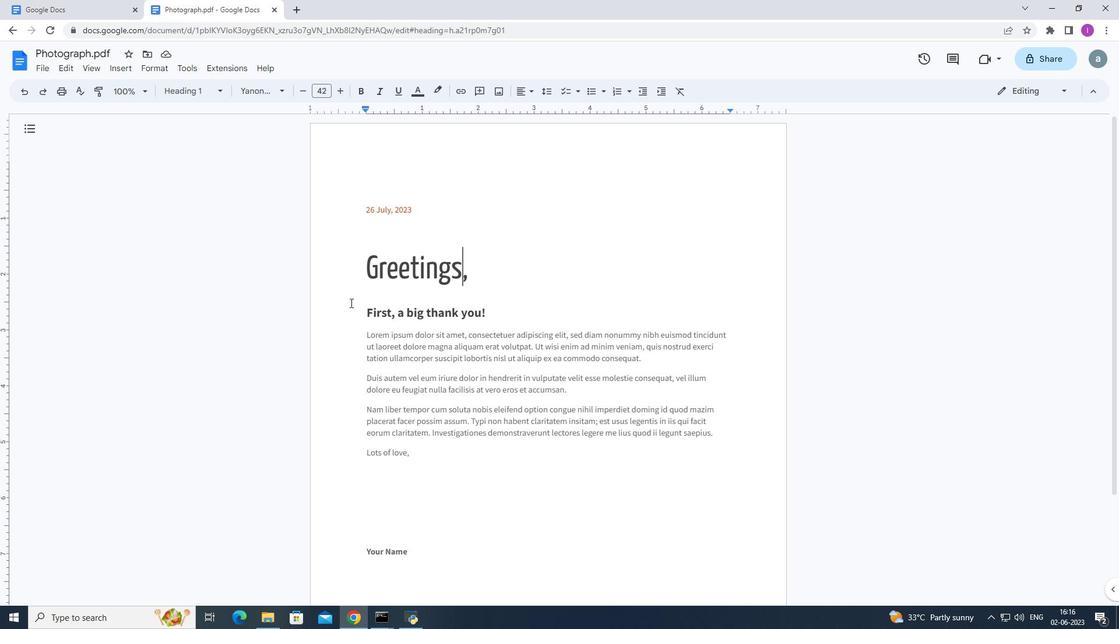 
Action: Mouse pressed left at (361, 312)
Screenshot: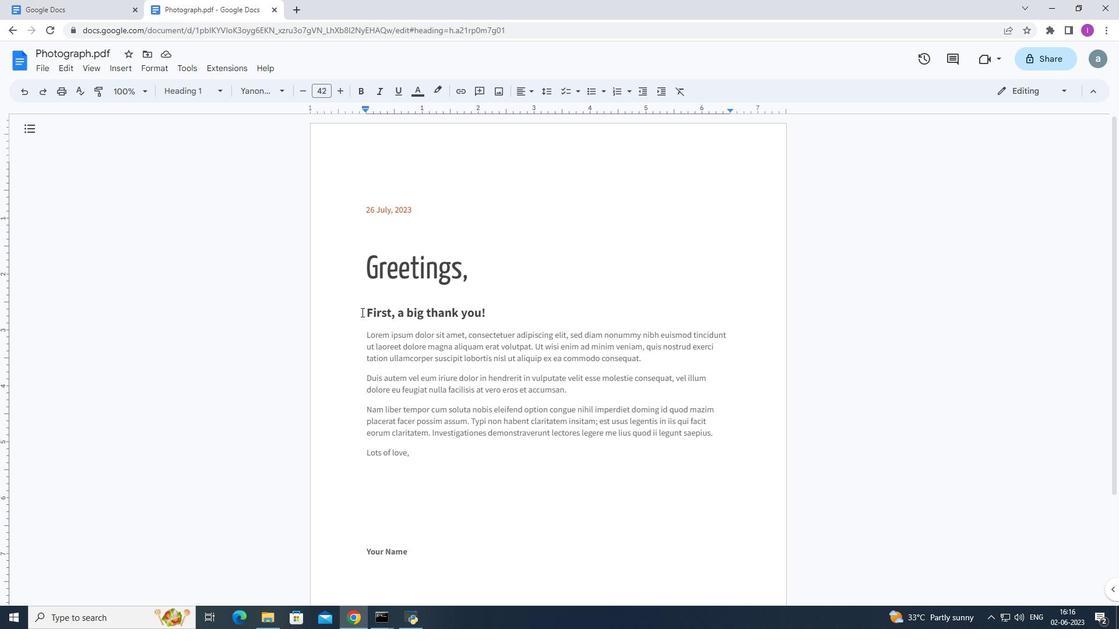 
Action: Mouse moved to (720, 436)
Screenshot: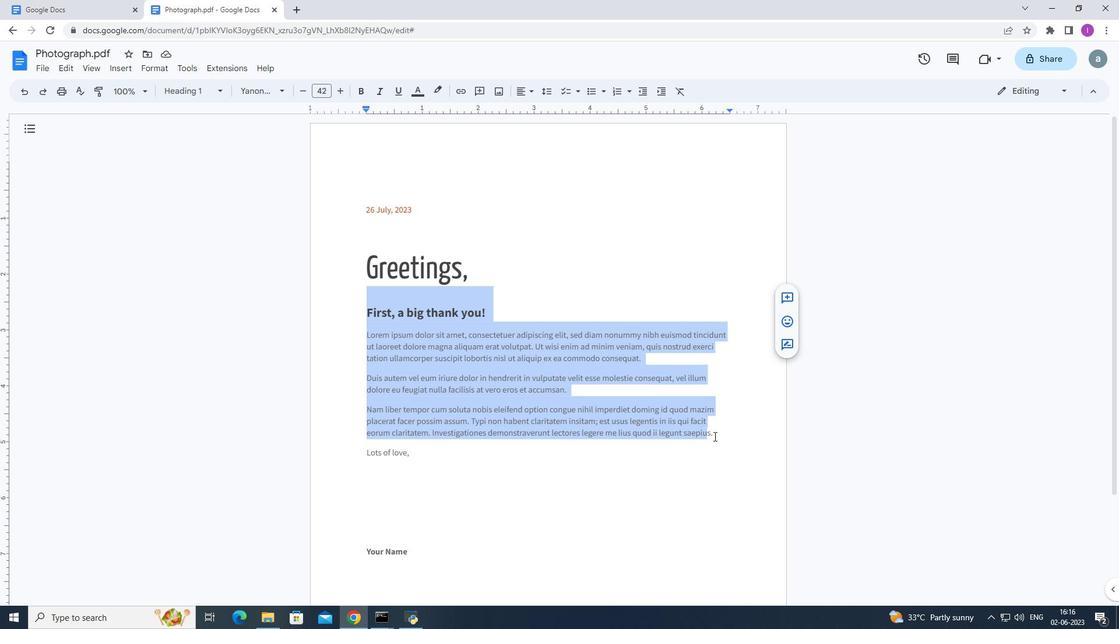 
Action: Key pressed <Key.shift>Thank<Key.space>you<Key.space>so<Key.space>muchforyour<Key.space>gen
Screenshot: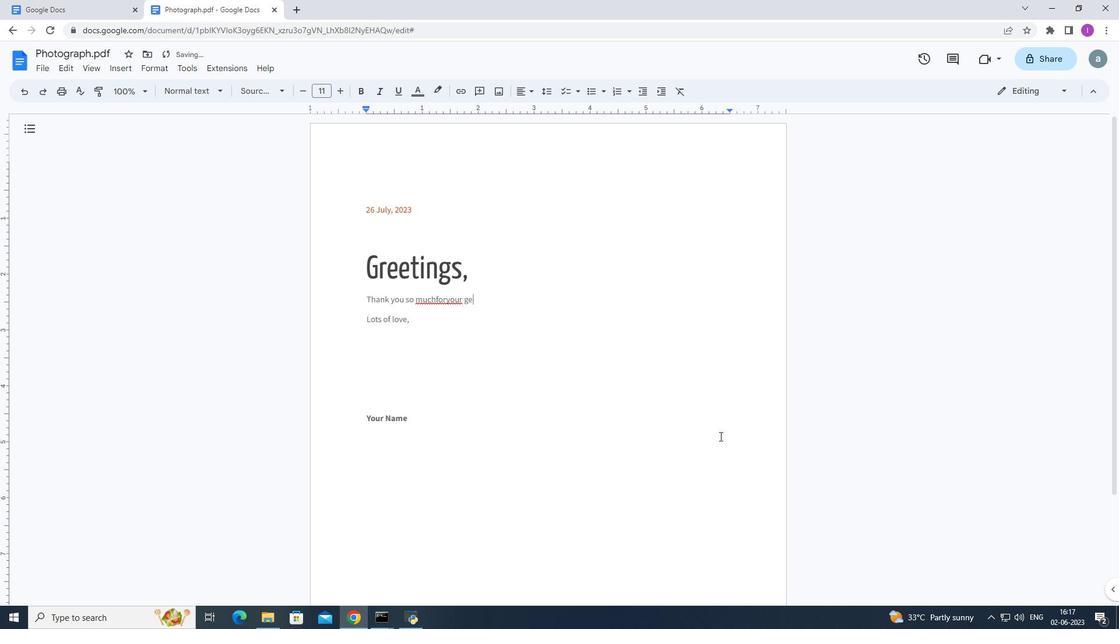 
Action: Mouse moved to (435, 299)
Screenshot: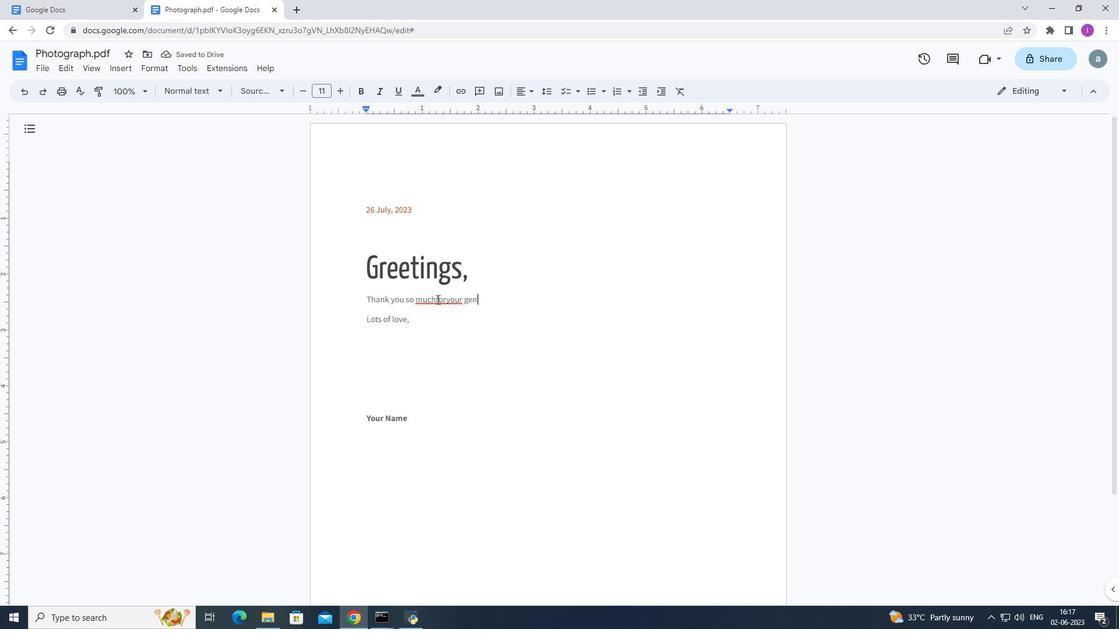 
Action: Mouse pressed left at (435, 299)
Screenshot: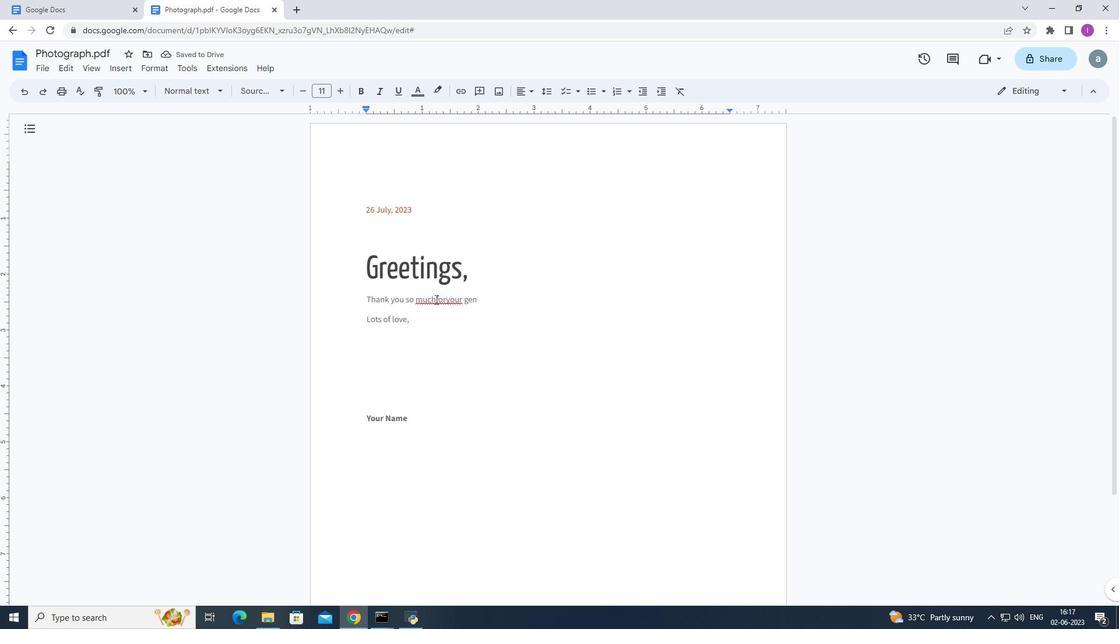 
Action: Mouse moved to (444, 286)
Screenshot: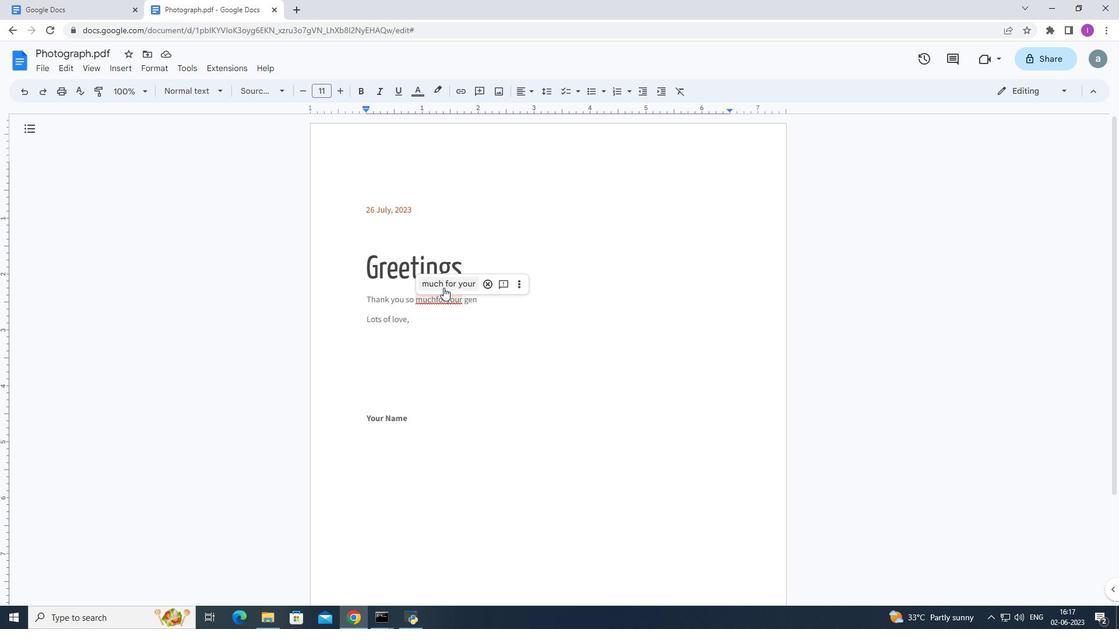 
Action: Mouse pressed left at (444, 286)
Screenshot: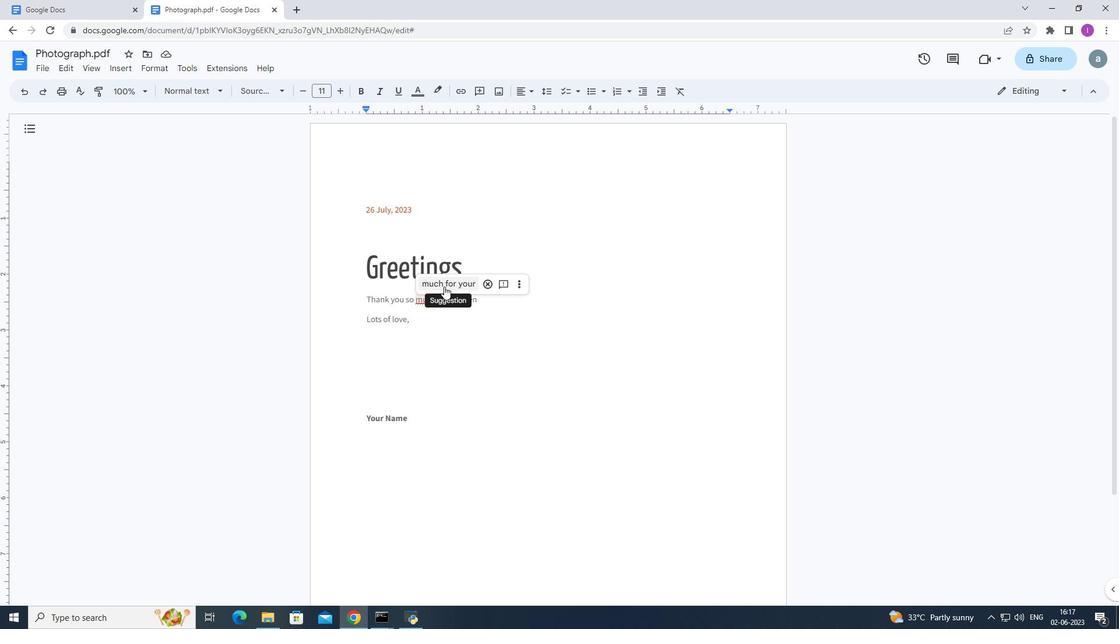 
Action: Mouse moved to (484, 301)
Screenshot: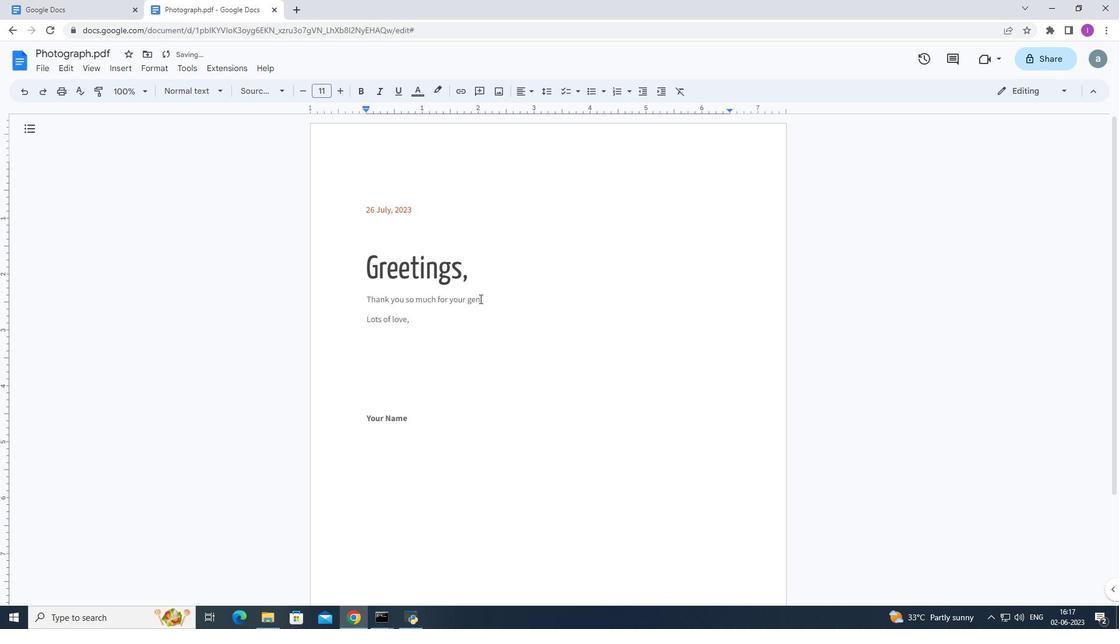 
Action: Mouse pressed left at (484, 301)
Screenshot: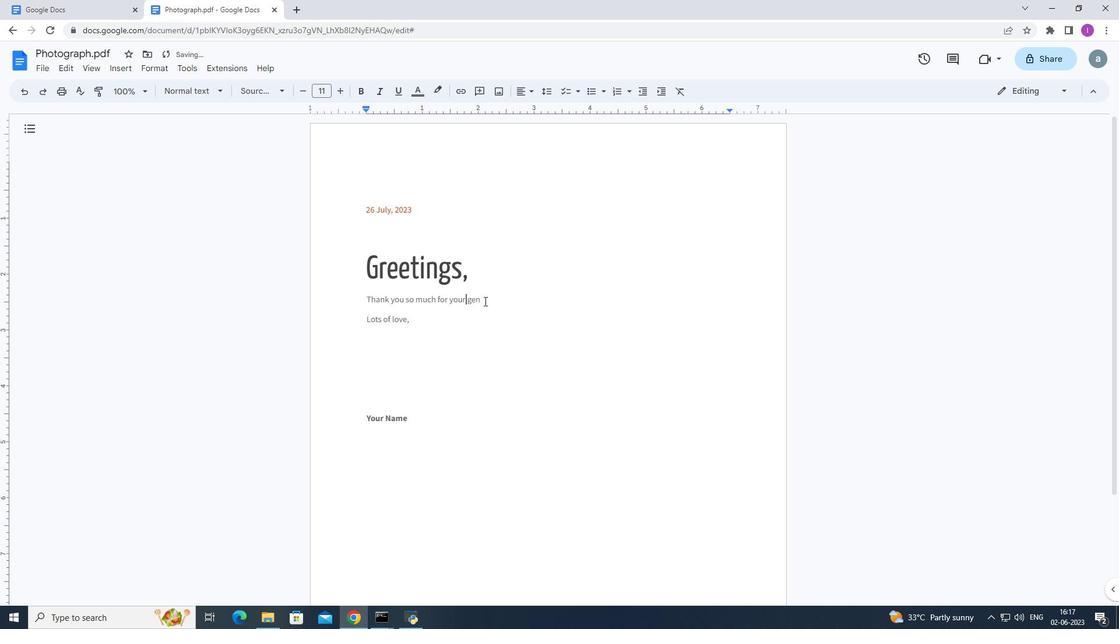 
Action: Mouse moved to (541, 292)
Screenshot: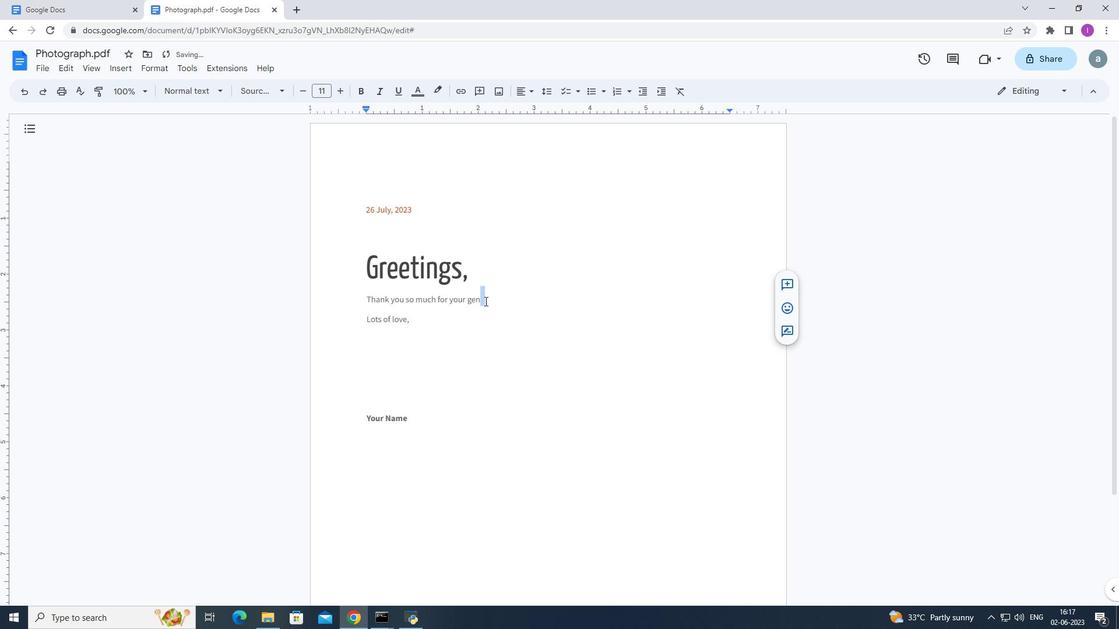 
Action: Key pressed erous<Key.space>gift.<Key.shift>Your<Key.space>thoughtfulness<Key.space>and<Key.space>support<Key.space>mean<Key.space>the<Key.space>w9<Key.backspace>orld<Key.space>to<Key.space>me.<Key.shift>I'<Key.shift>M<Key.backspace>m<Key.space>truly<Key.space>grateful<Key.space>for<Key.space>your<Key.space>kindness.
Screenshot: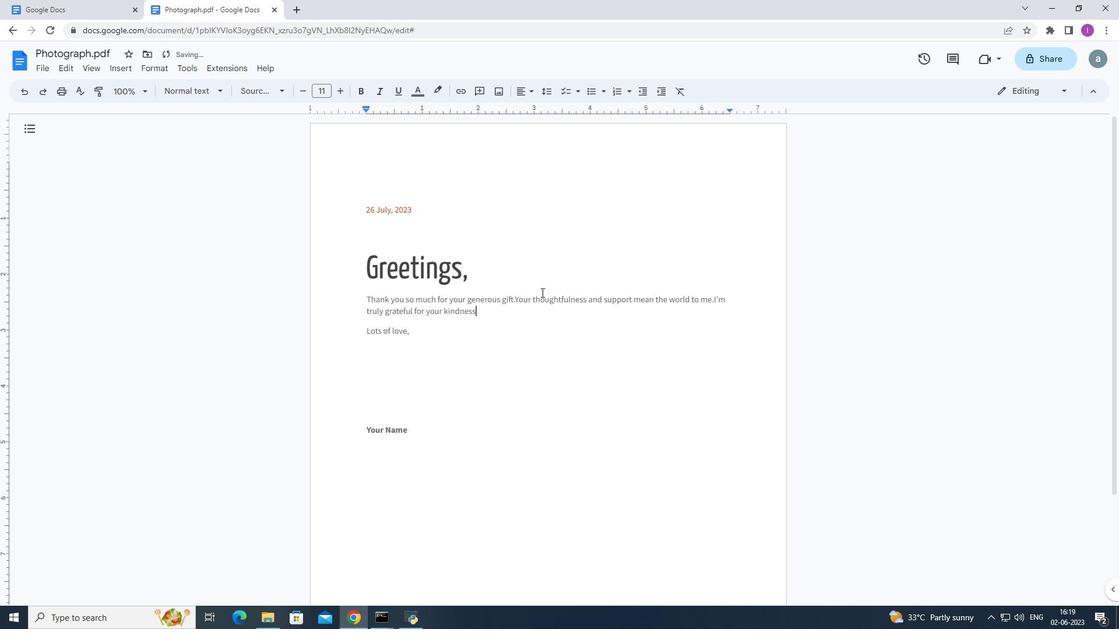 
Action: Mouse moved to (448, 370)
Screenshot: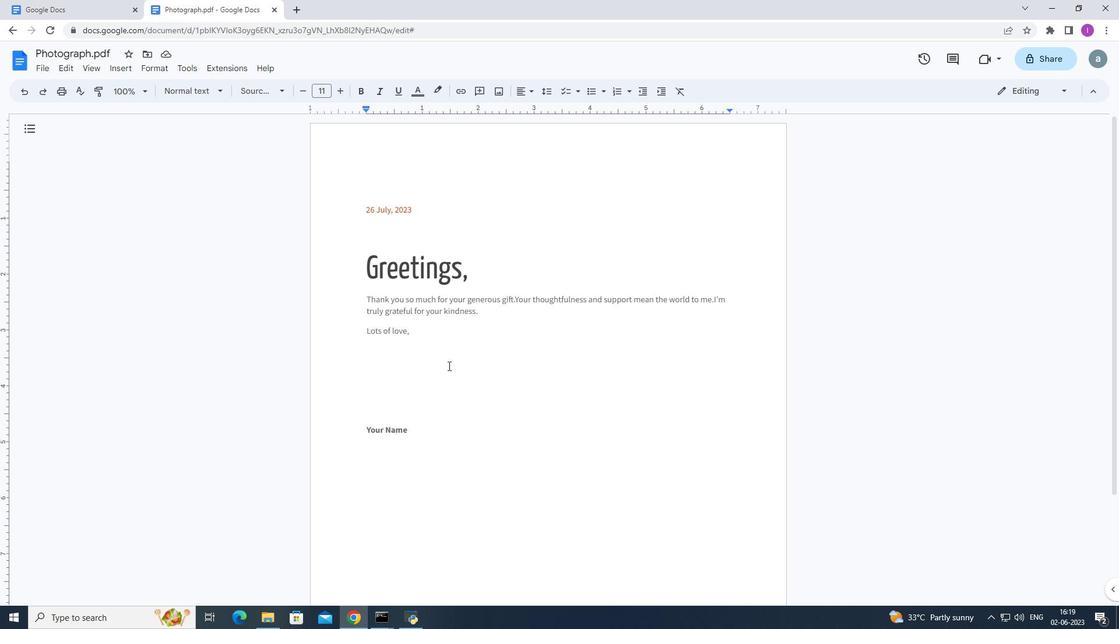 
Action: Mouse scrolled (448, 369) with delta (0, 0)
Screenshot: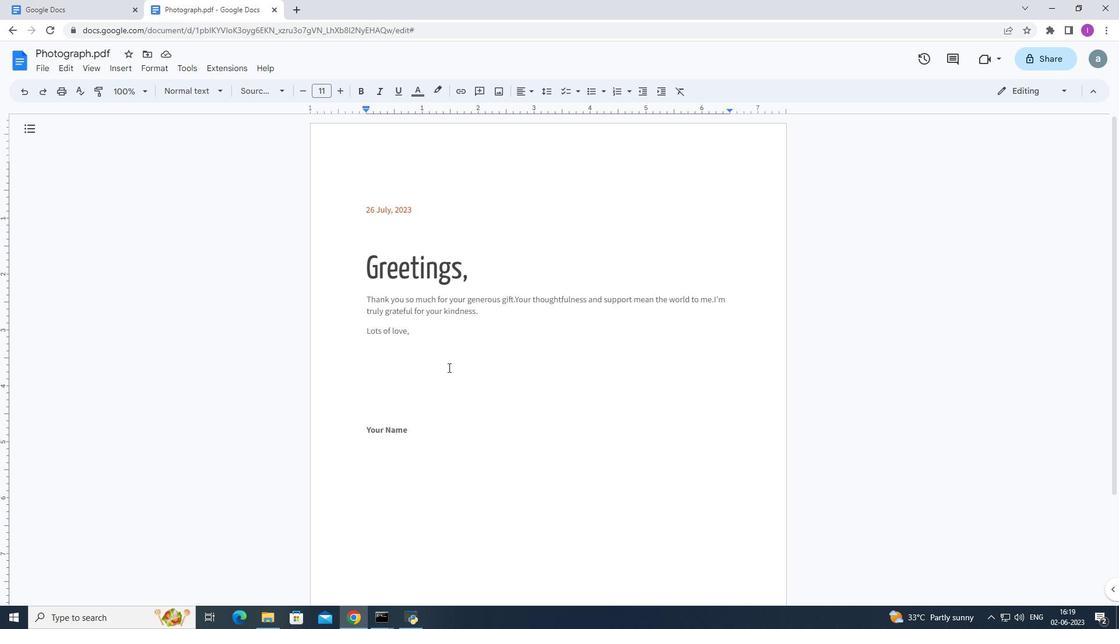 
Action: Mouse moved to (382, 379)
Screenshot: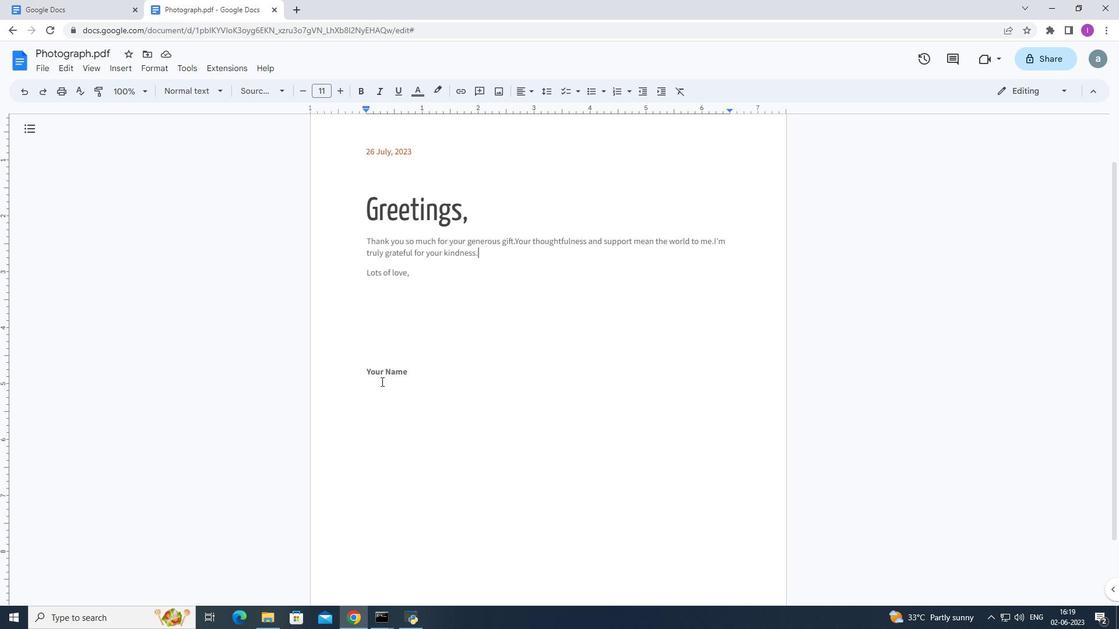 
Action: Mouse scrolled (382, 380) with delta (0, 0)
Screenshot: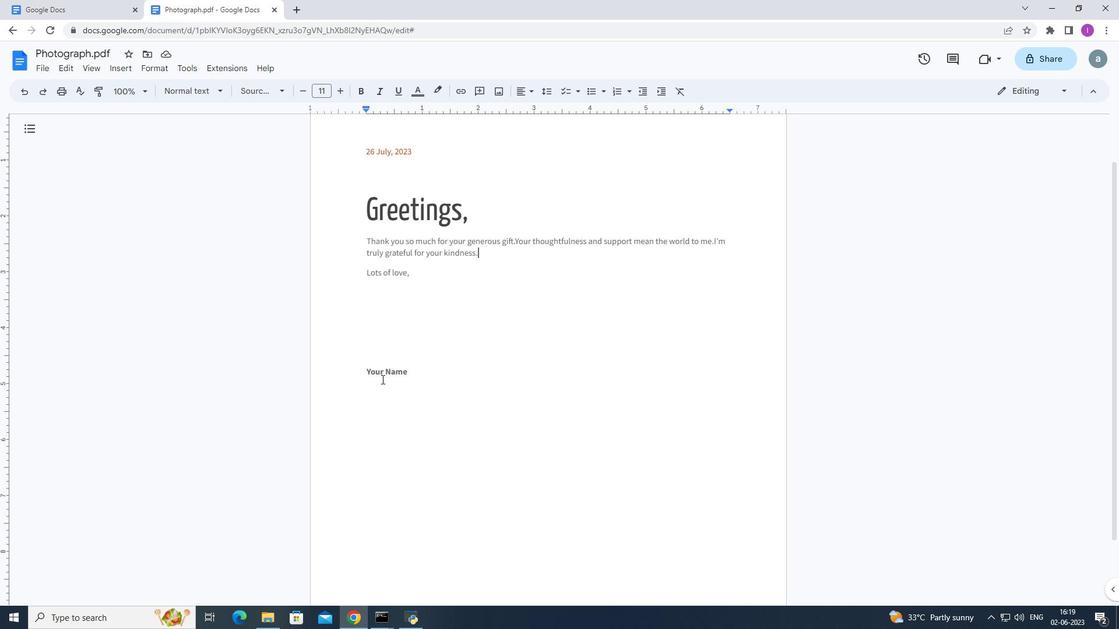 
Action: Mouse moved to (407, 431)
Screenshot: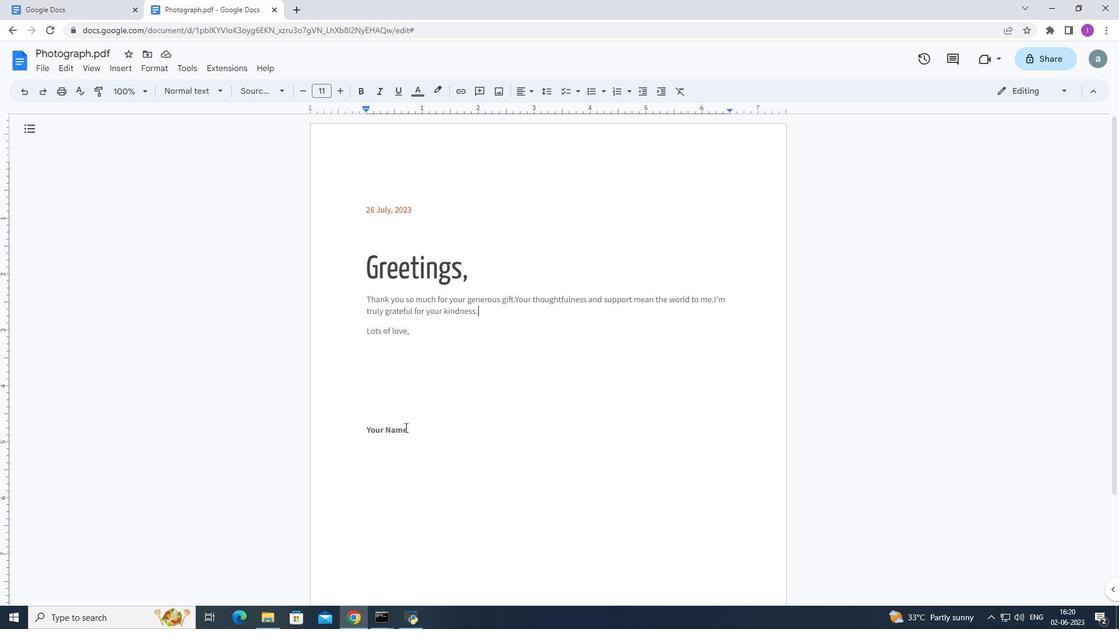 
Action: Mouse pressed left at (407, 431)
Screenshot: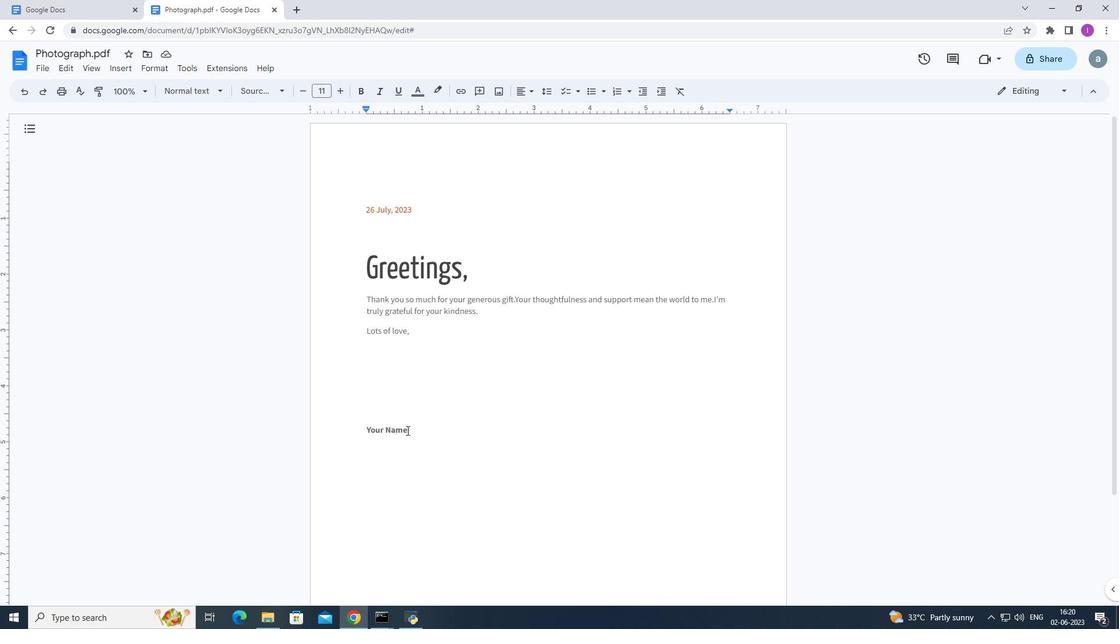 
Action: Mouse moved to (356, 439)
Screenshot: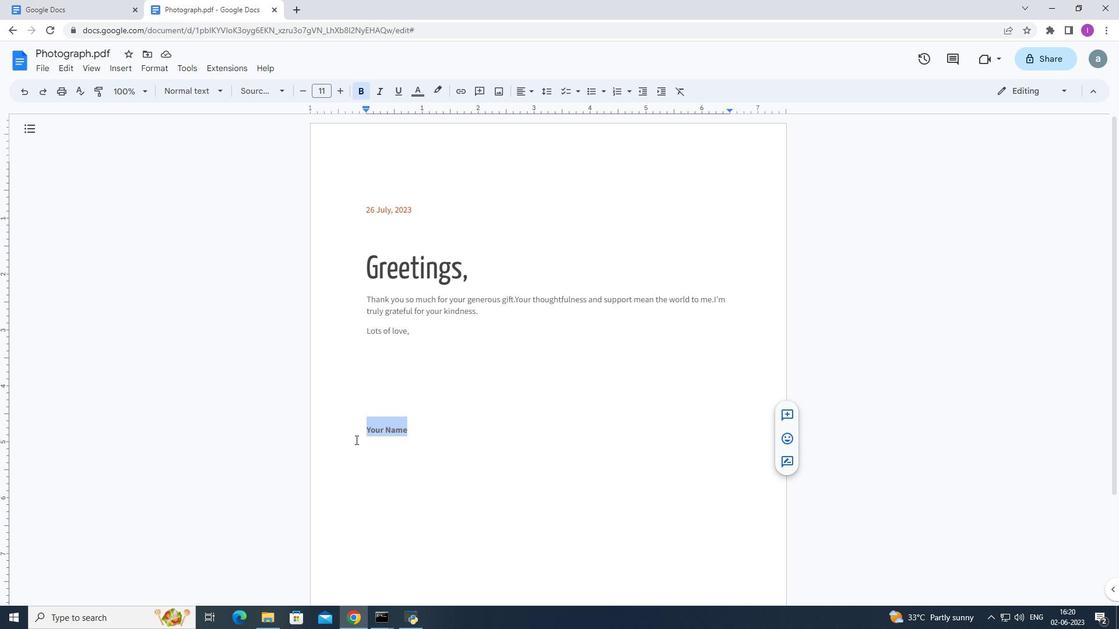 
Action: Key pressed <Key.backspace>
Screenshot: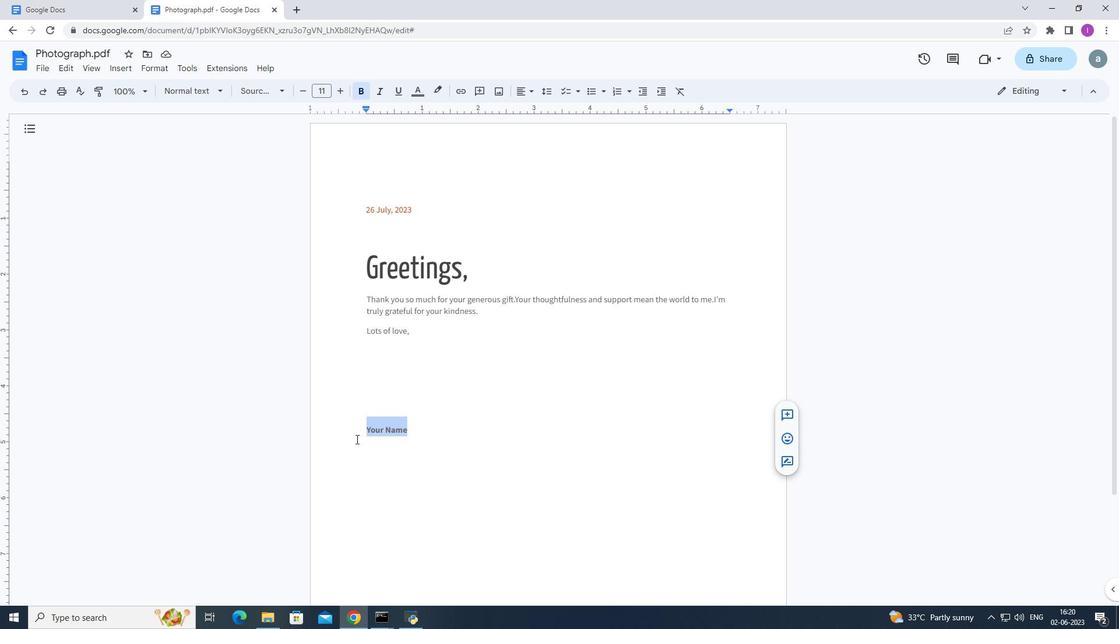 
Action: Mouse moved to (428, 330)
Screenshot: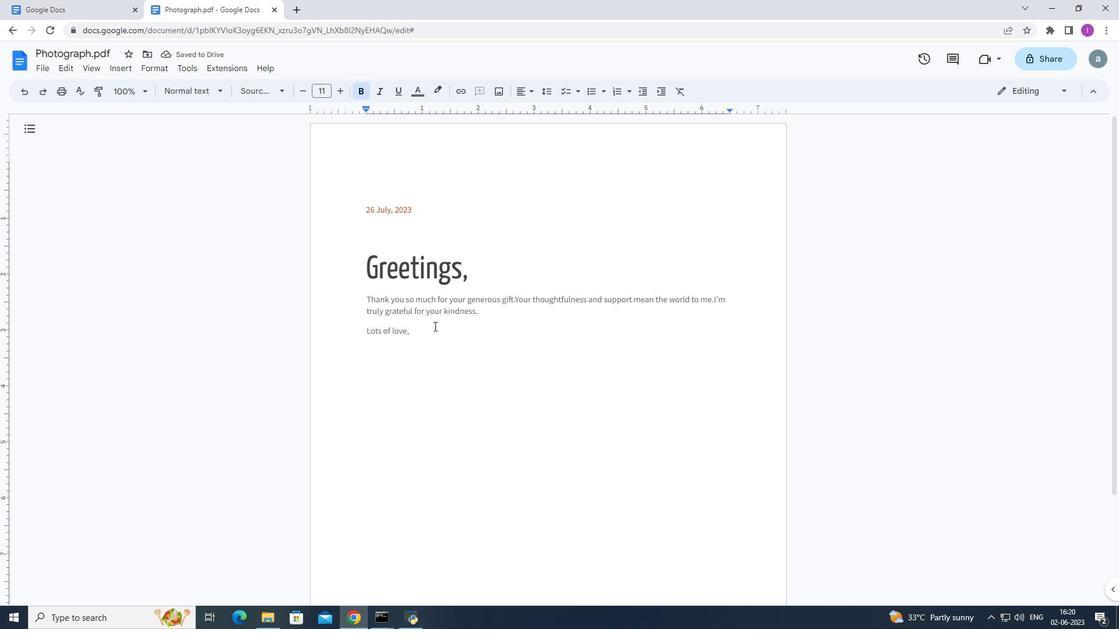 
Action: Mouse pressed left at (428, 330)
Screenshot: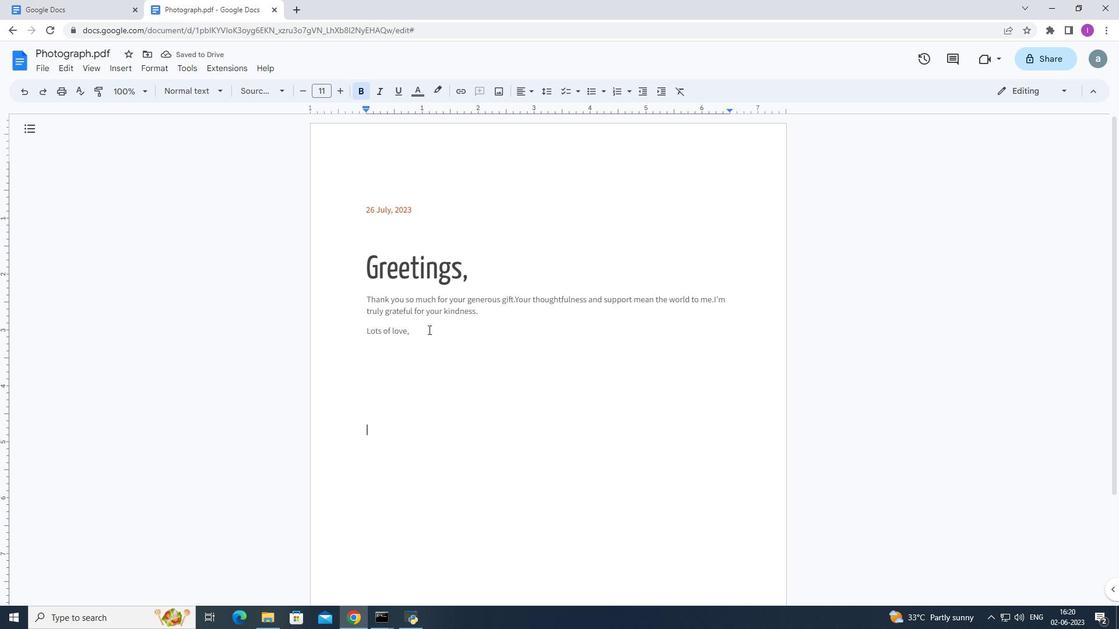 
Action: Mouse moved to (428, 330)
Screenshot: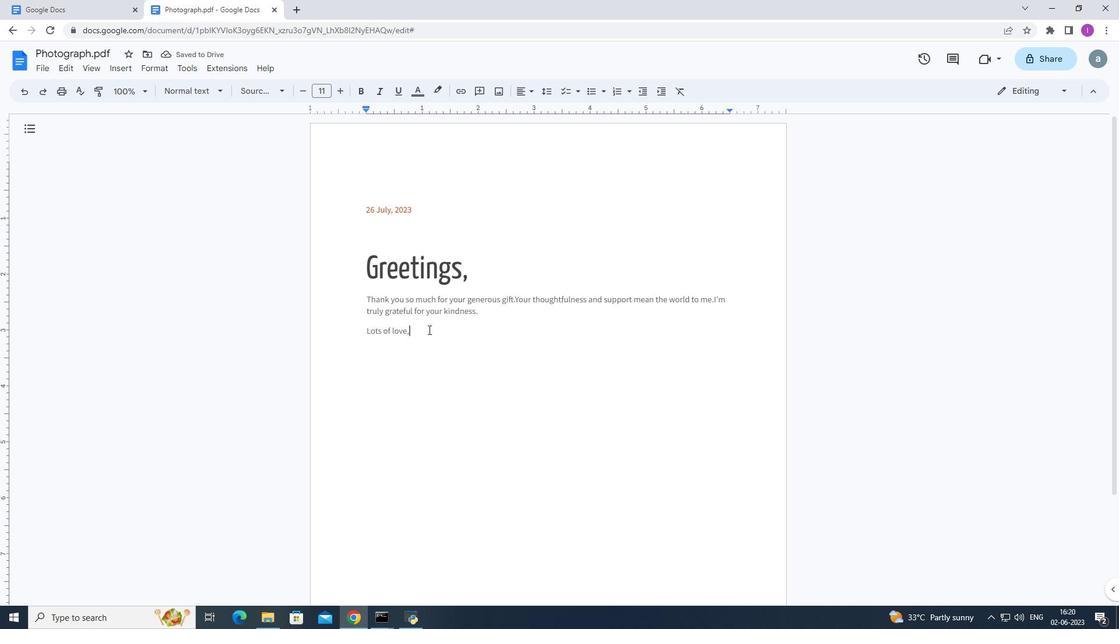 
Action: Key pressed <Key.enter>
Screenshot: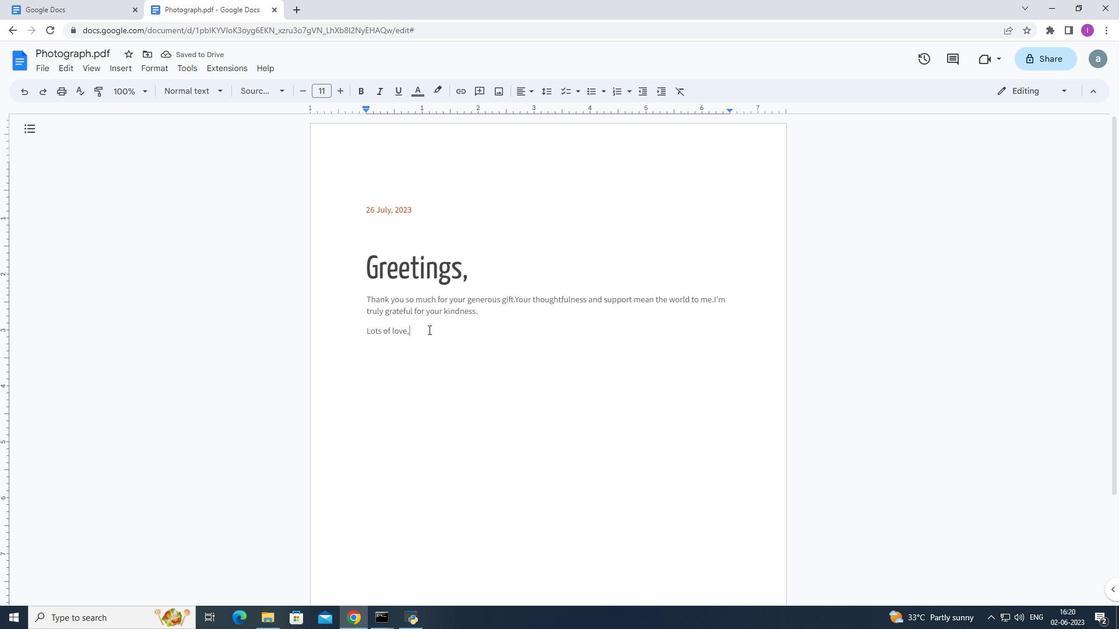
Action: Mouse moved to (456, 331)
Screenshot: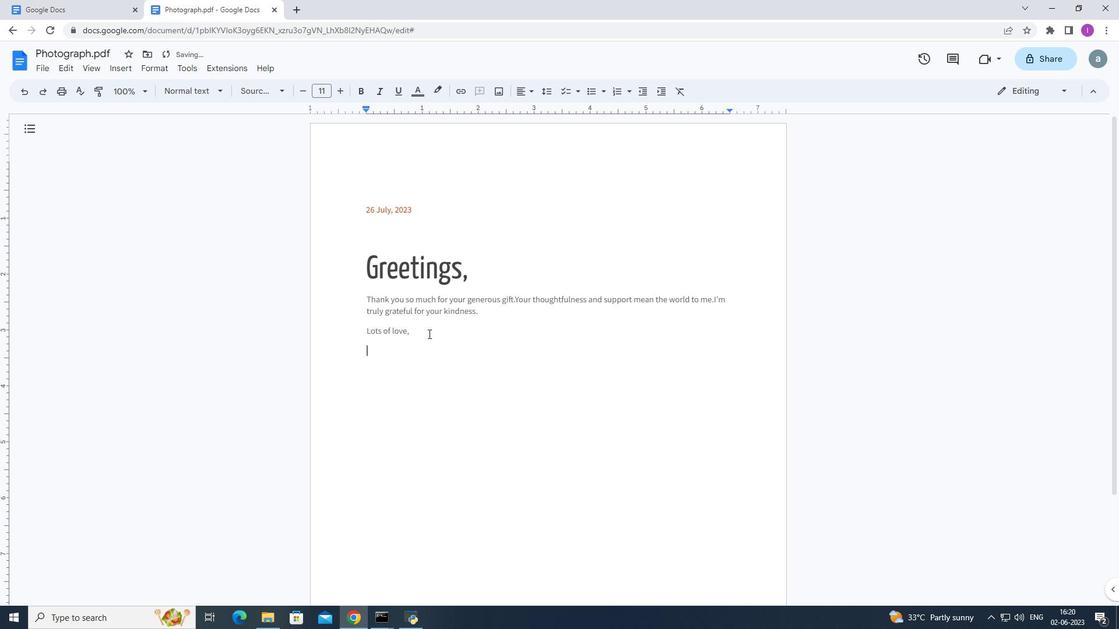 
Action: Key pressed <Key.shift>Olivia
Screenshot: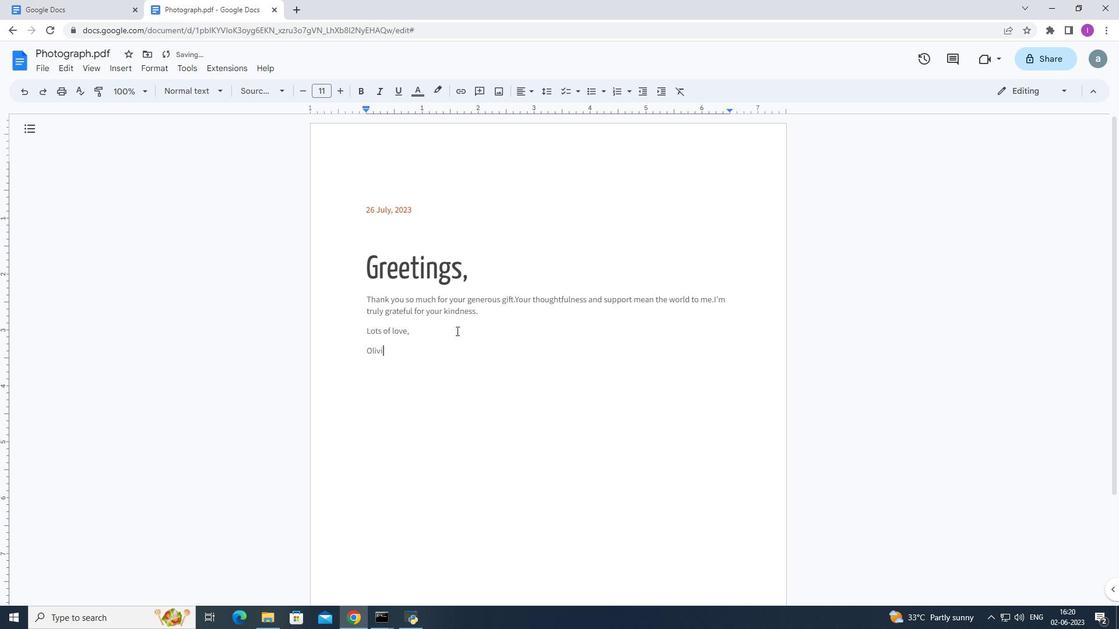
Action: Mouse moved to (362, 247)
Screenshot: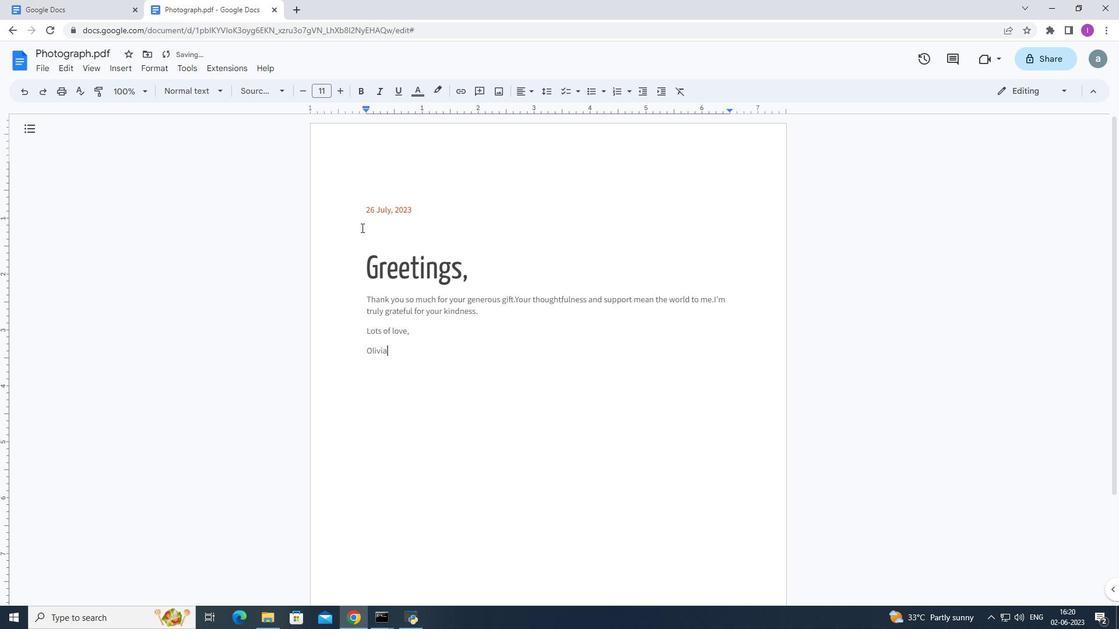 
Action: Mouse pressed left at (362, 247)
Screenshot: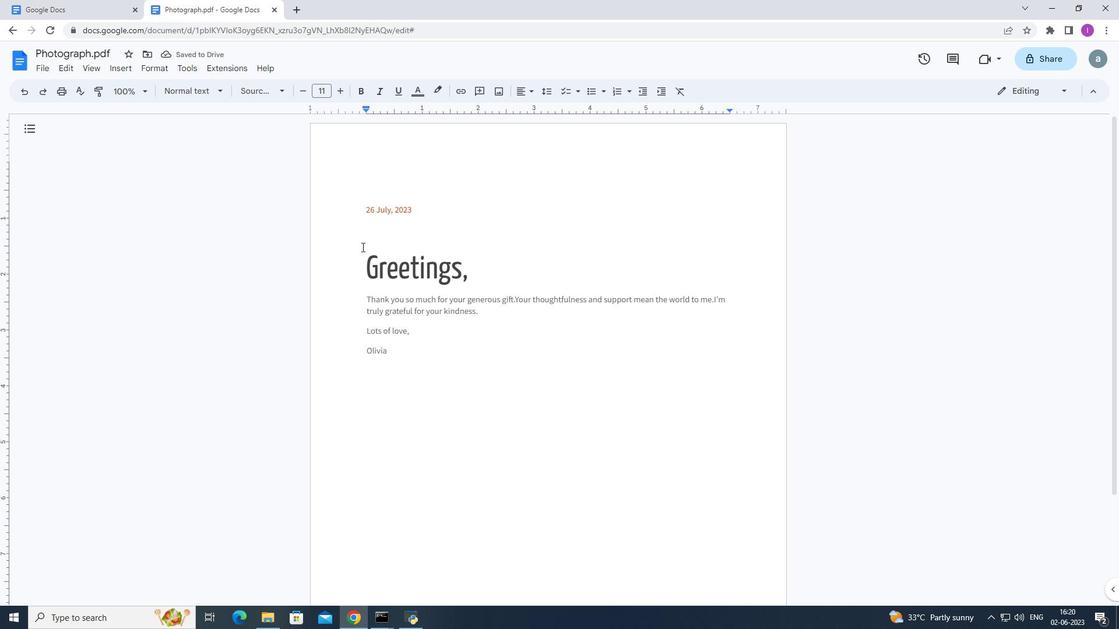 
Action: Mouse moved to (278, 89)
Screenshot: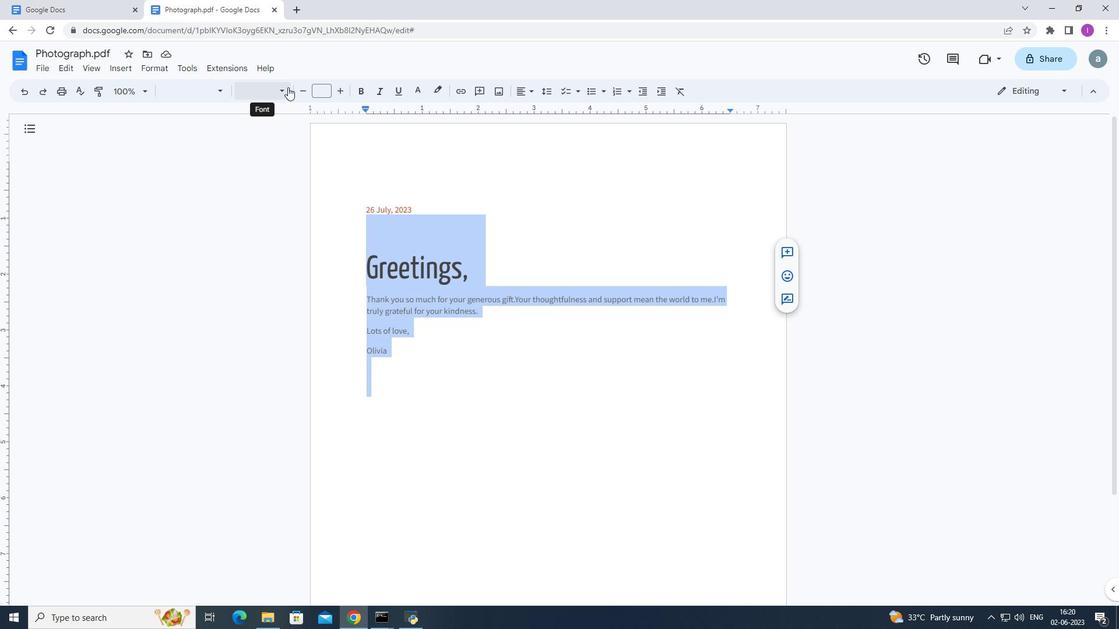 
Action: Mouse pressed left at (278, 89)
Screenshot: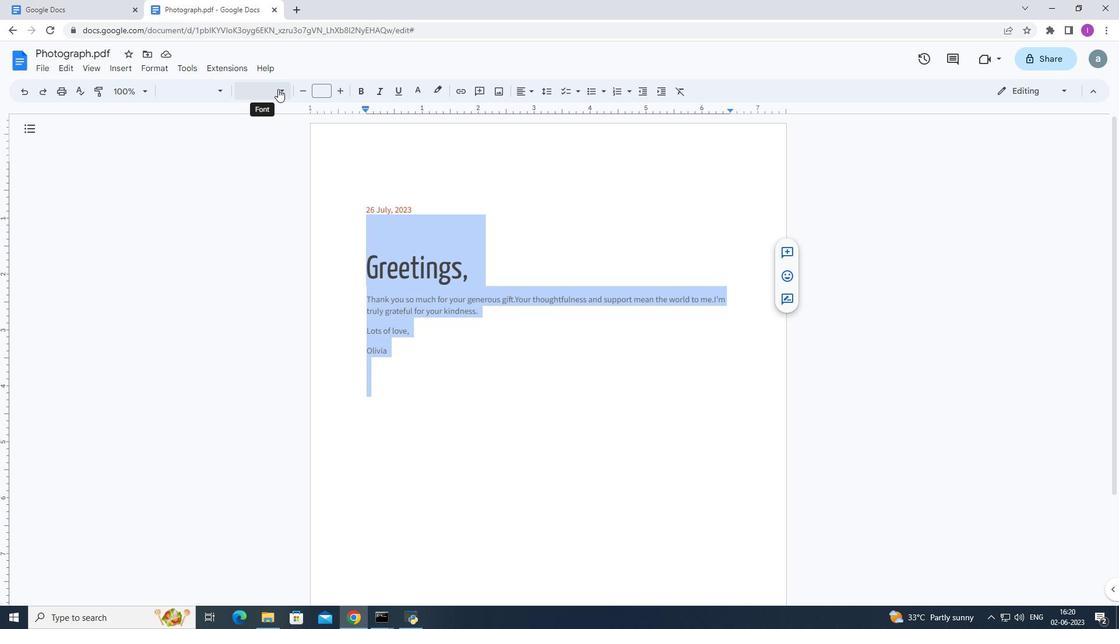 
Action: Mouse moved to (272, 277)
Screenshot: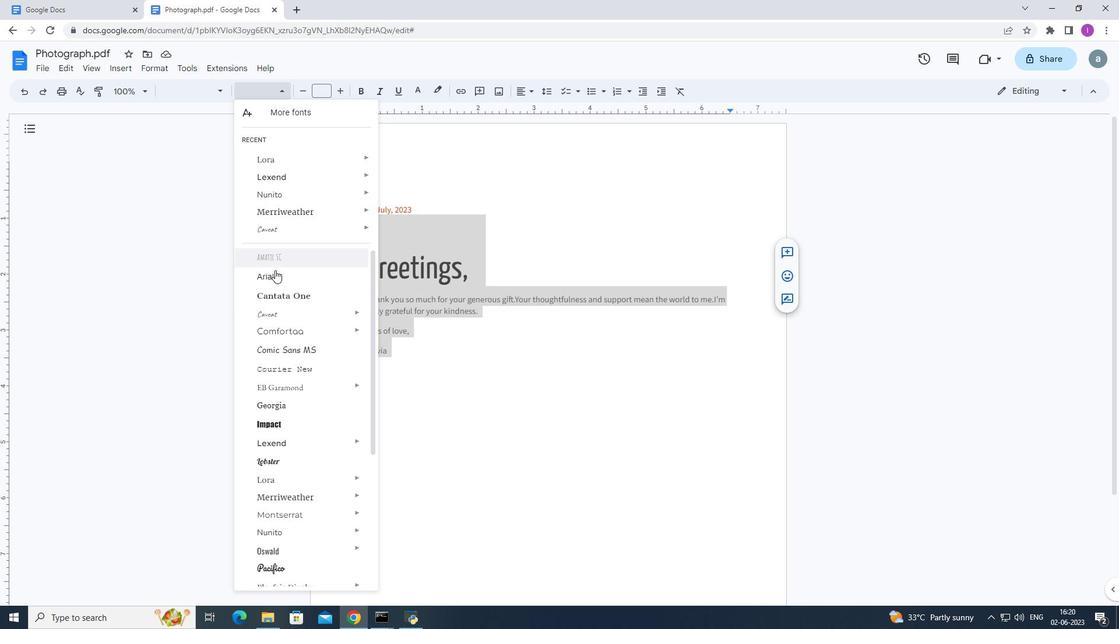 
Action: Mouse pressed left at (272, 277)
Screenshot: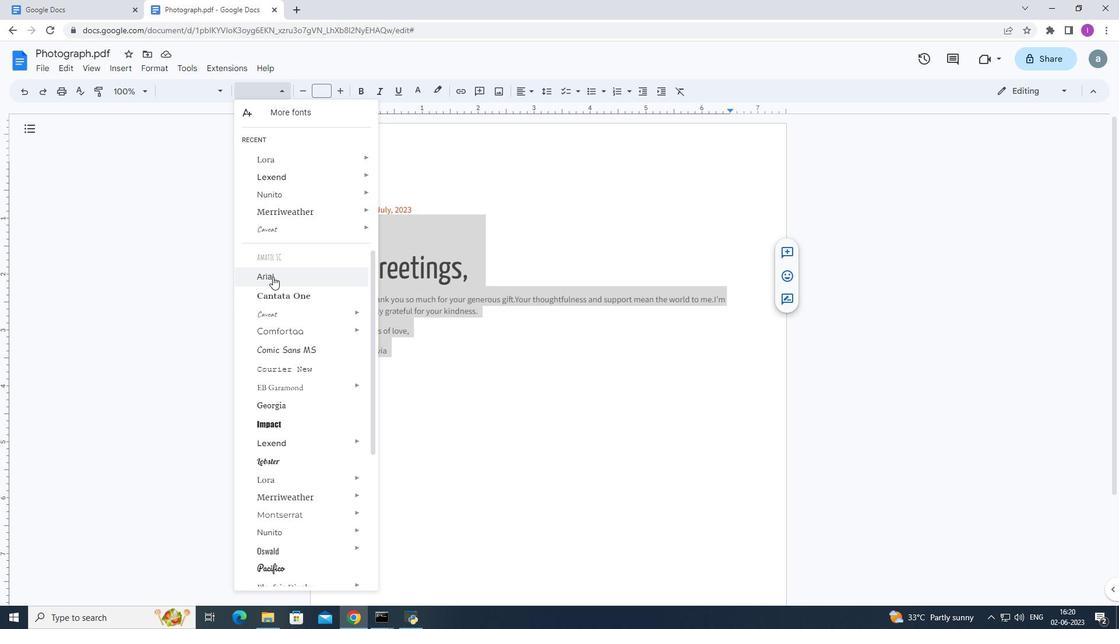 
Action: Mouse moved to (324, 90)
Screenshot: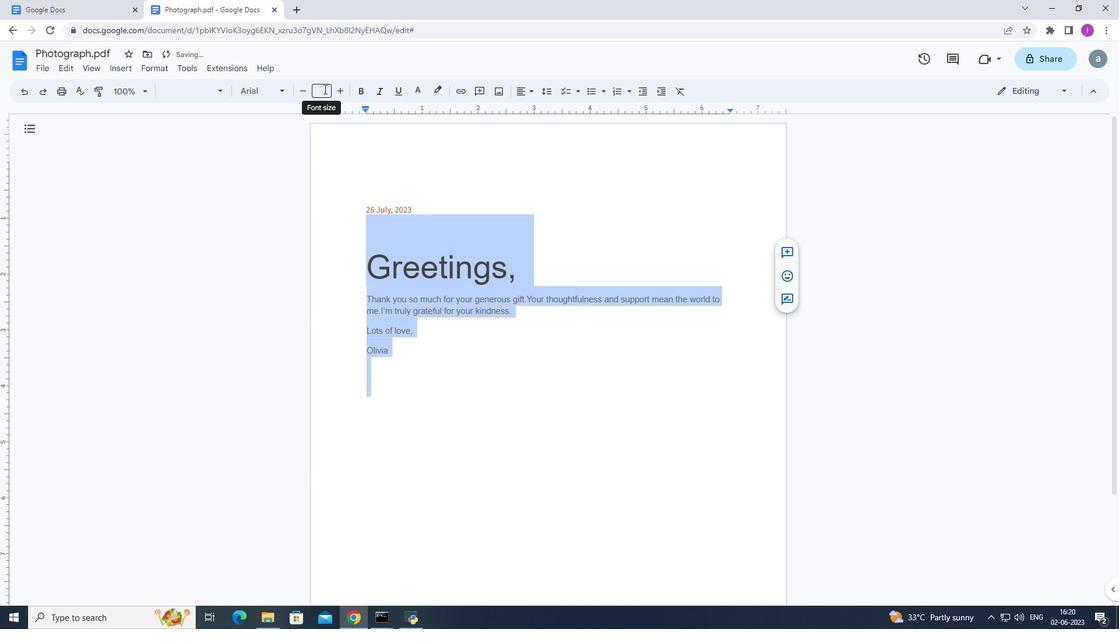 
Action: Mouse pressed left at (324, 90)
Screenshot: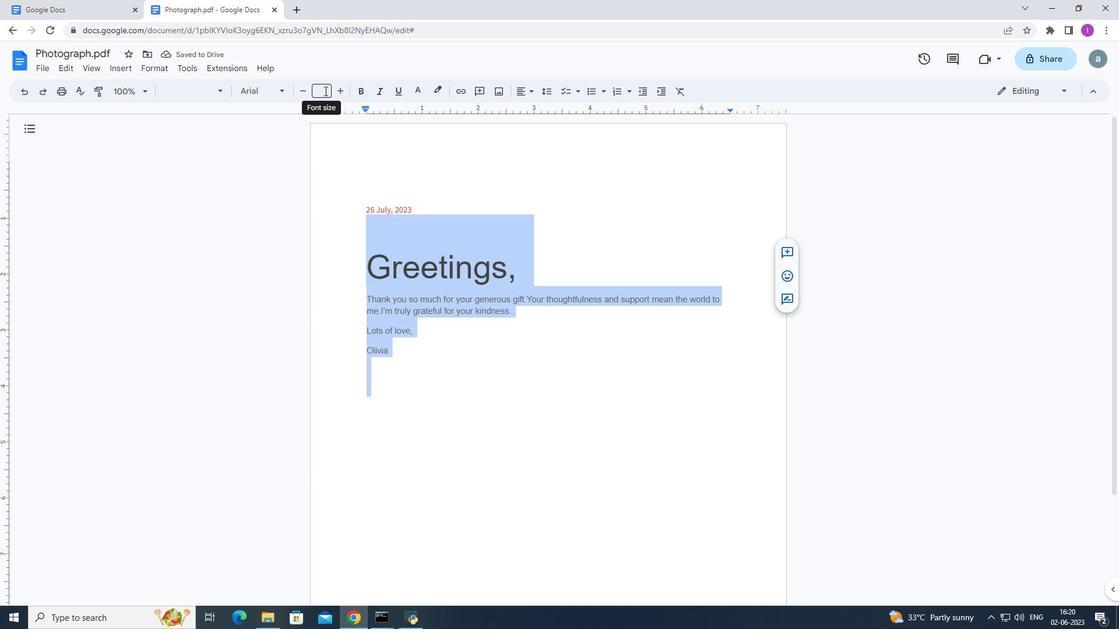 
Action: Mouse moved to (346, 103)
Screenshot: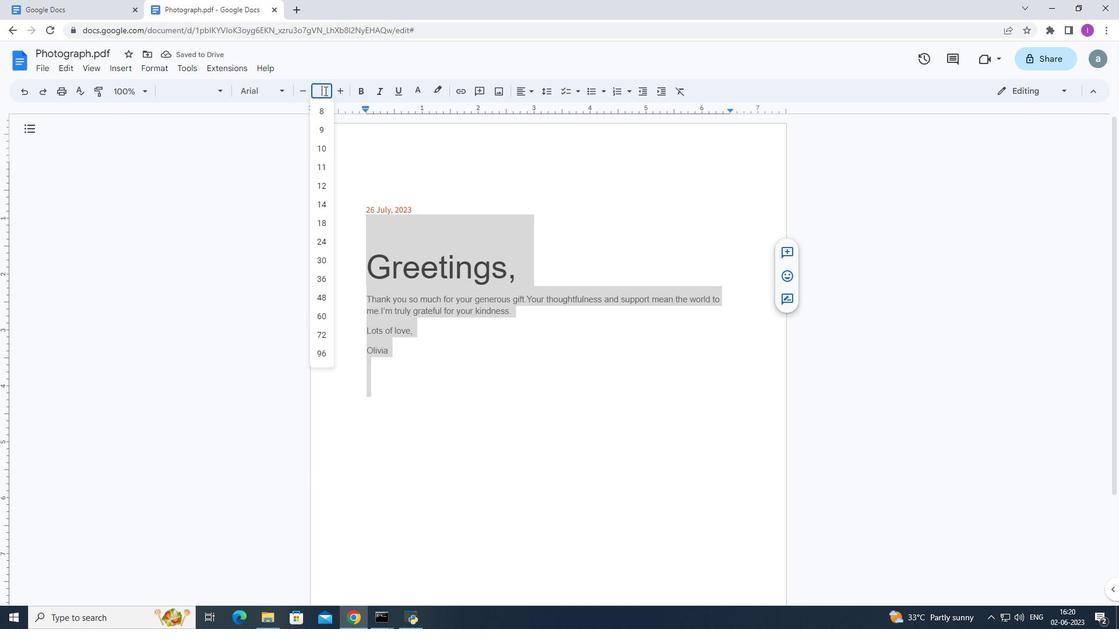 
Action: Key pressed 1
Screenshot: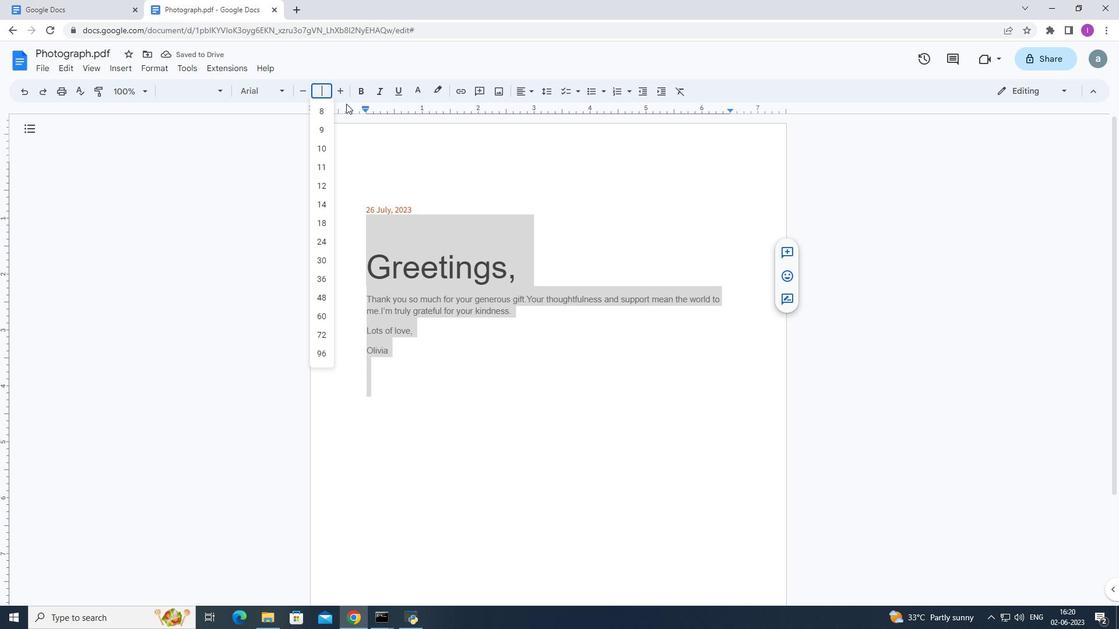 
Action: Mouse moved to (346, 106)
Screenshot: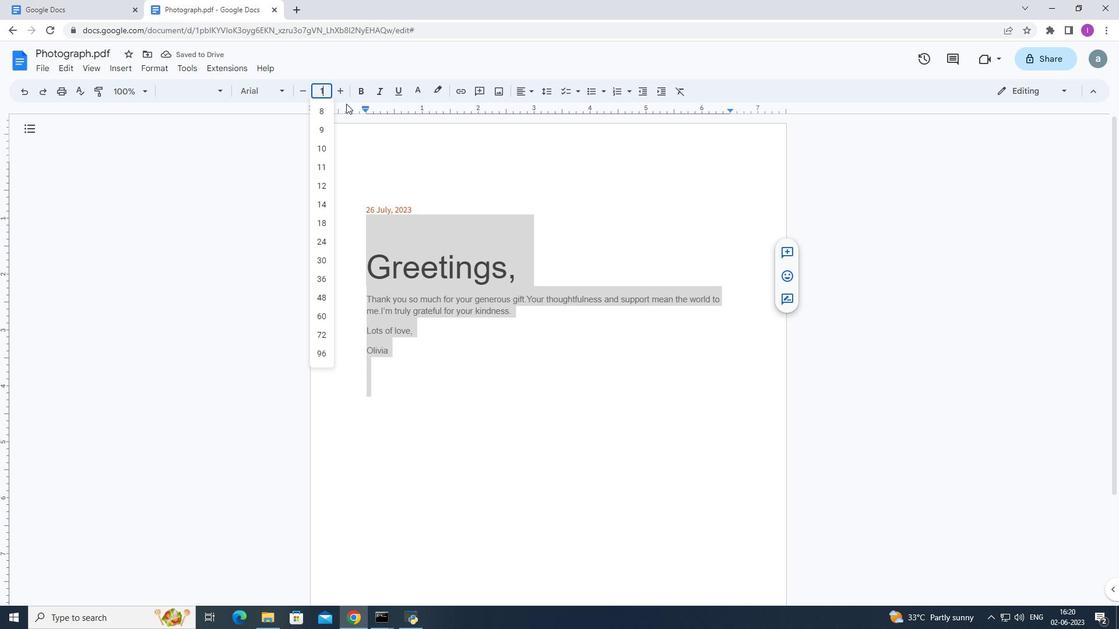
Action: Key pressed 4
Screenshot: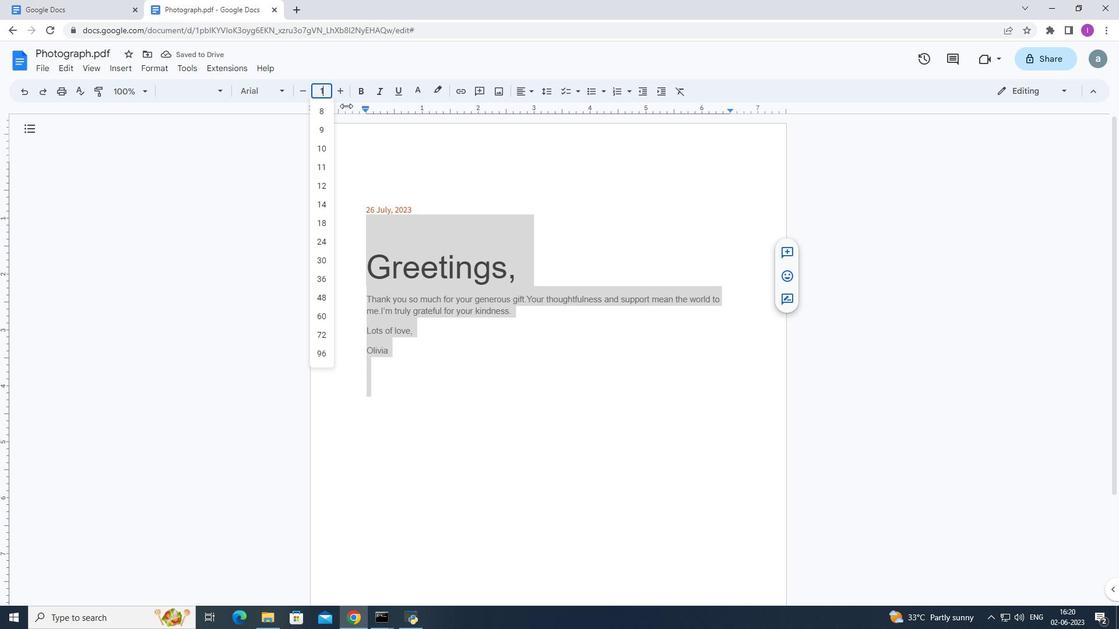 
Action: Mouse moved to (347, 112)
Screenshot: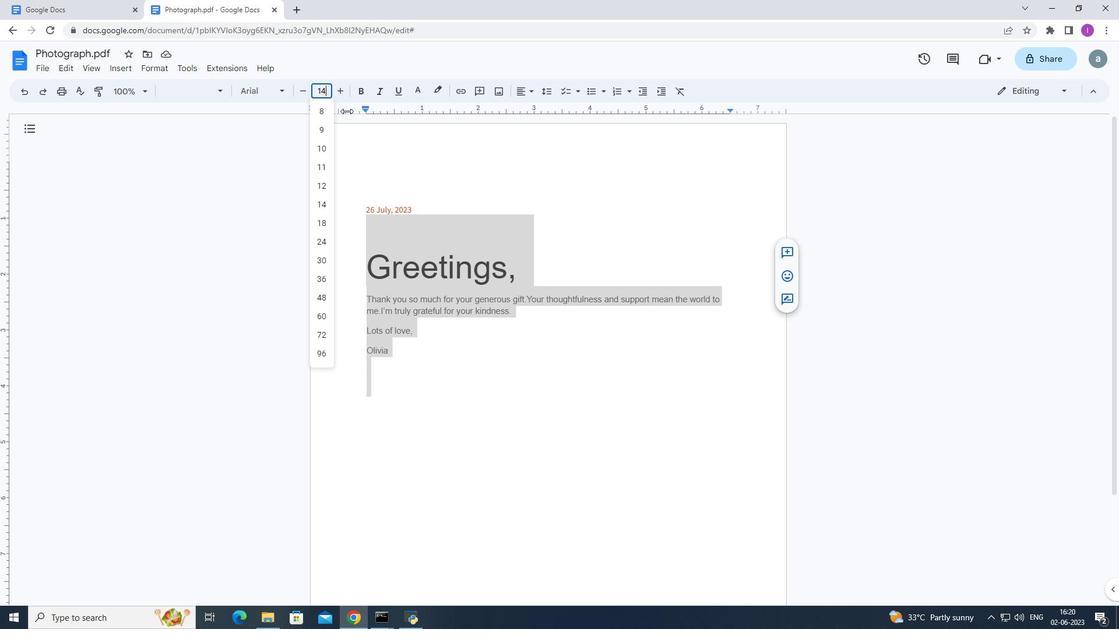 
Action: Key pressed <Key.enter>
Screenshot: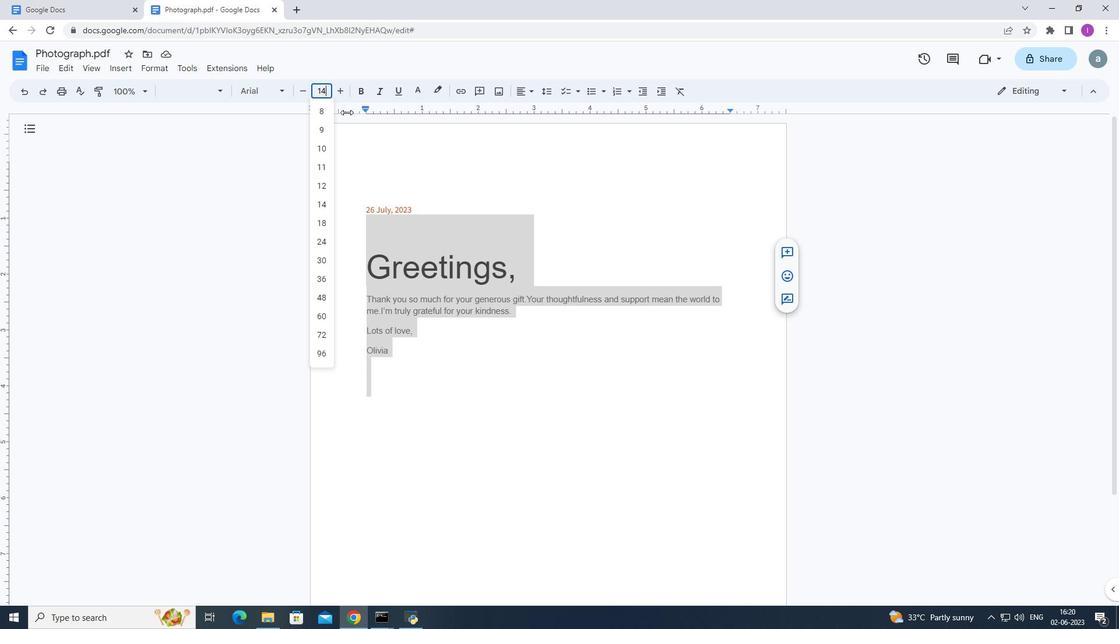 
Action: Mouse moved to (253, 246)
Screenshot: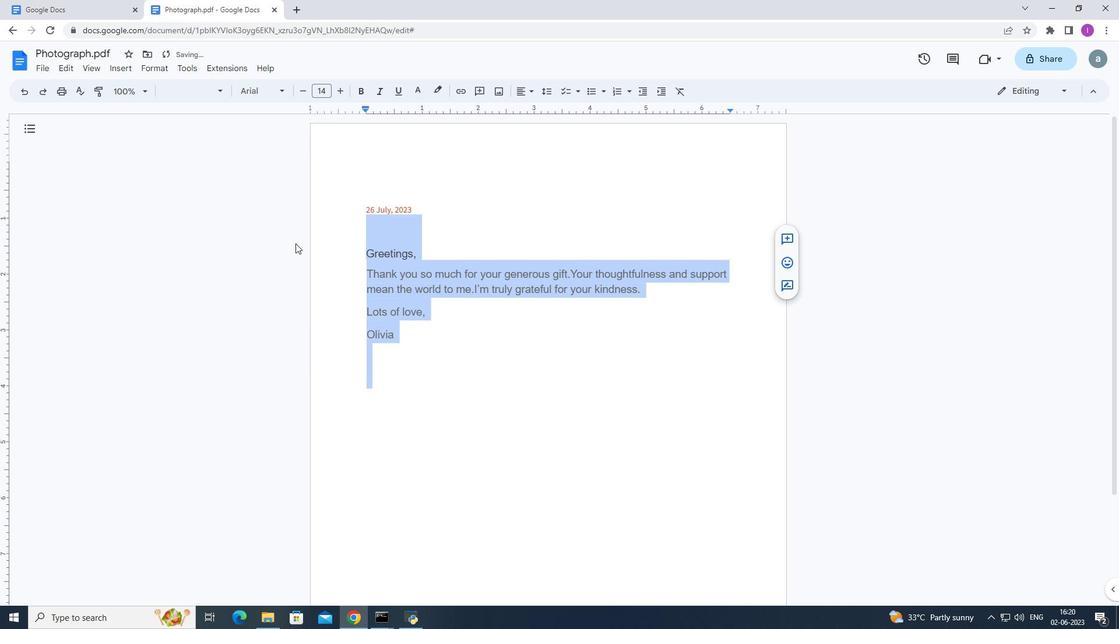 
Action: Mouse pressed left at (253, 246)
Screenshot: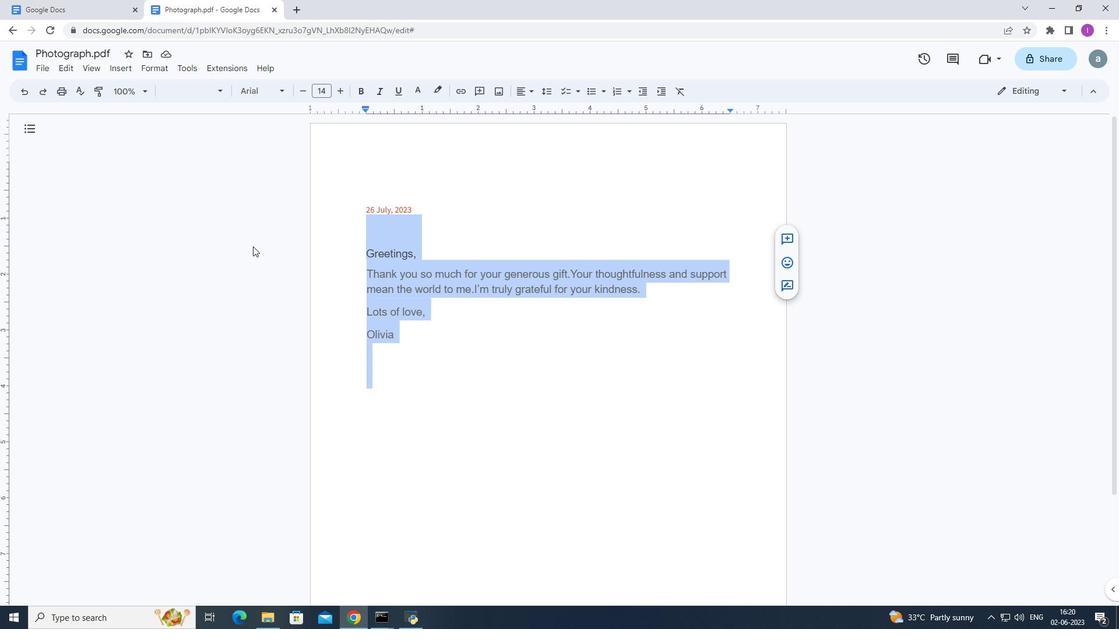 
Action: Mouse moved to (240, 251)
Screenshot: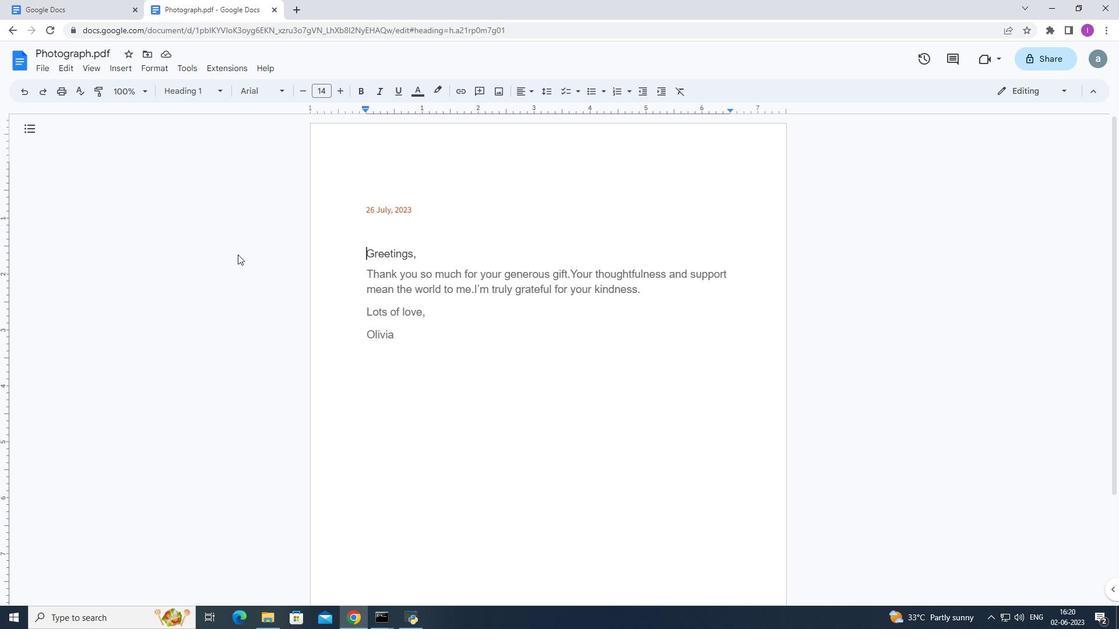 
